 Task: In the sheet Budget Analysis ToolFont size of heading  18 Font style of dataoswald 'Font size of data '9 Alignment of headline & dataAlign center.   Fill color in heading, Red Font color of dataIn the sheet   Alpha Sales templetes   book
Action: Mouse moved to (40, 172)
Screenshot: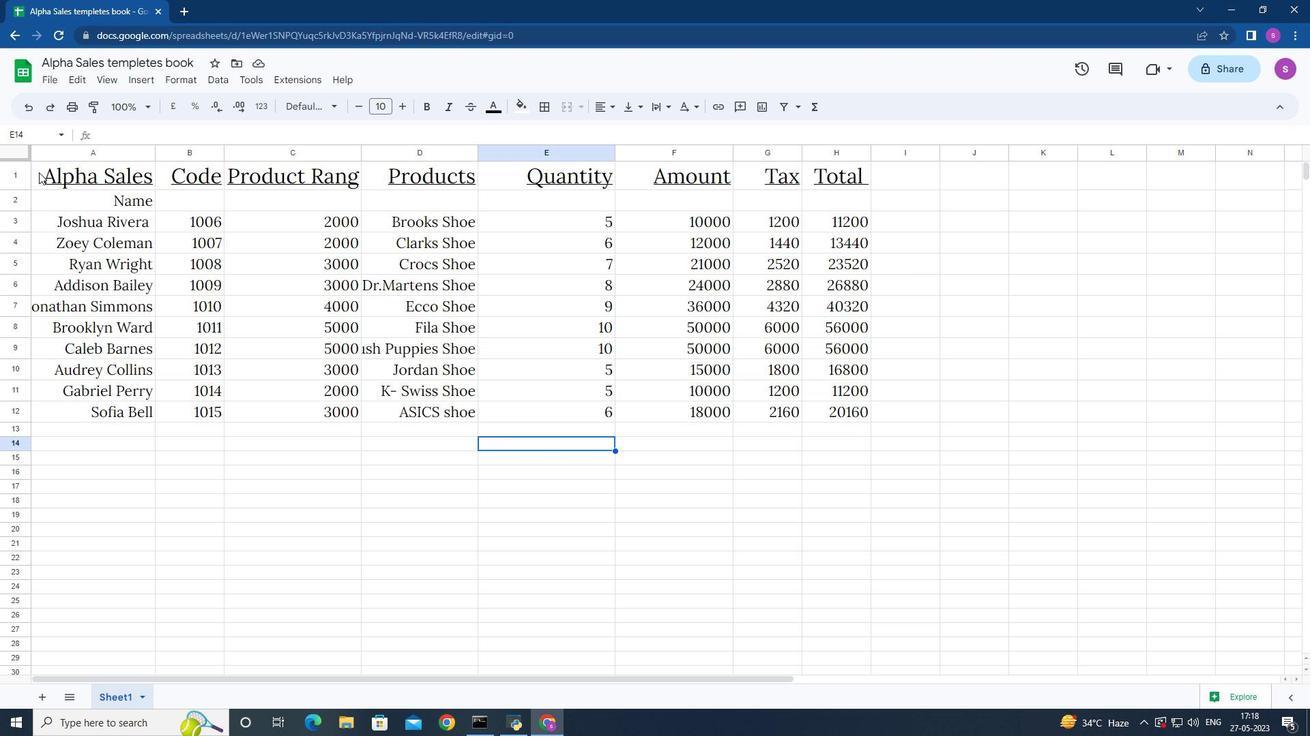 
Action: Mouse pressed left at (40, 172)
Screenshot: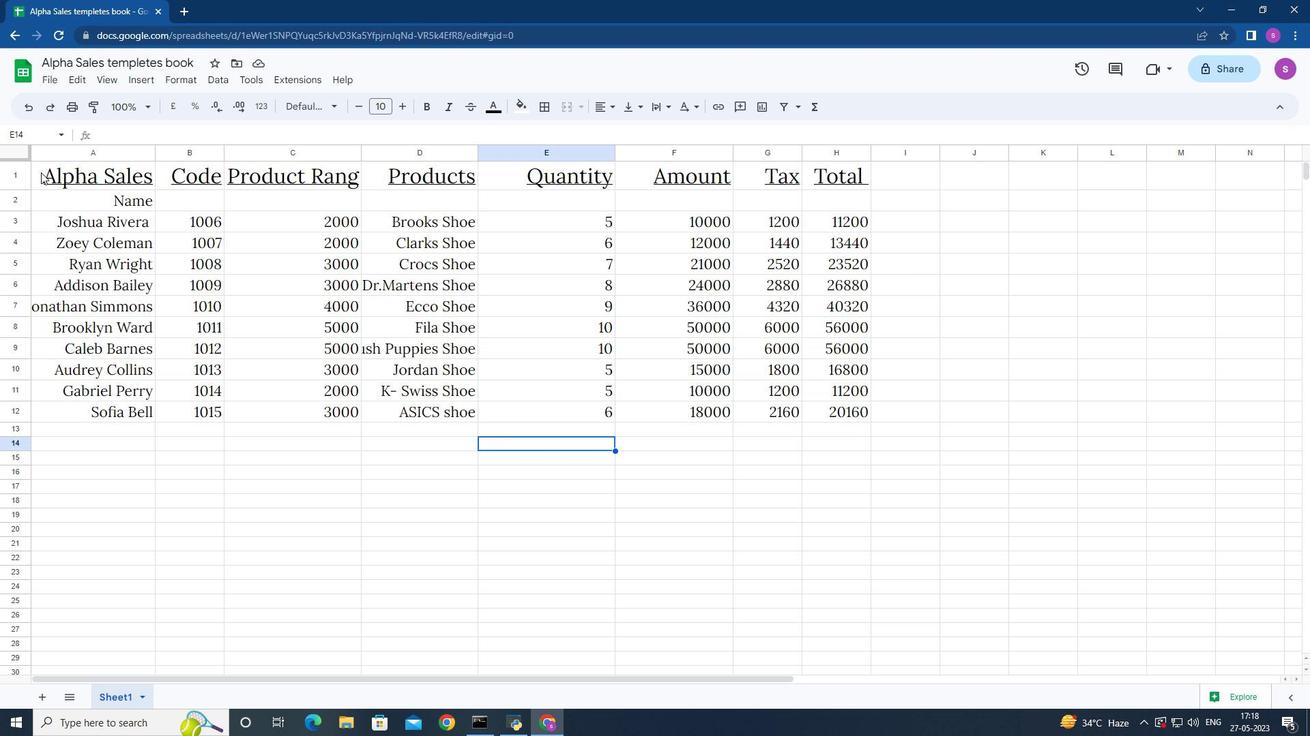 
Action: Mouse moved to (361, 108)
Screenshot: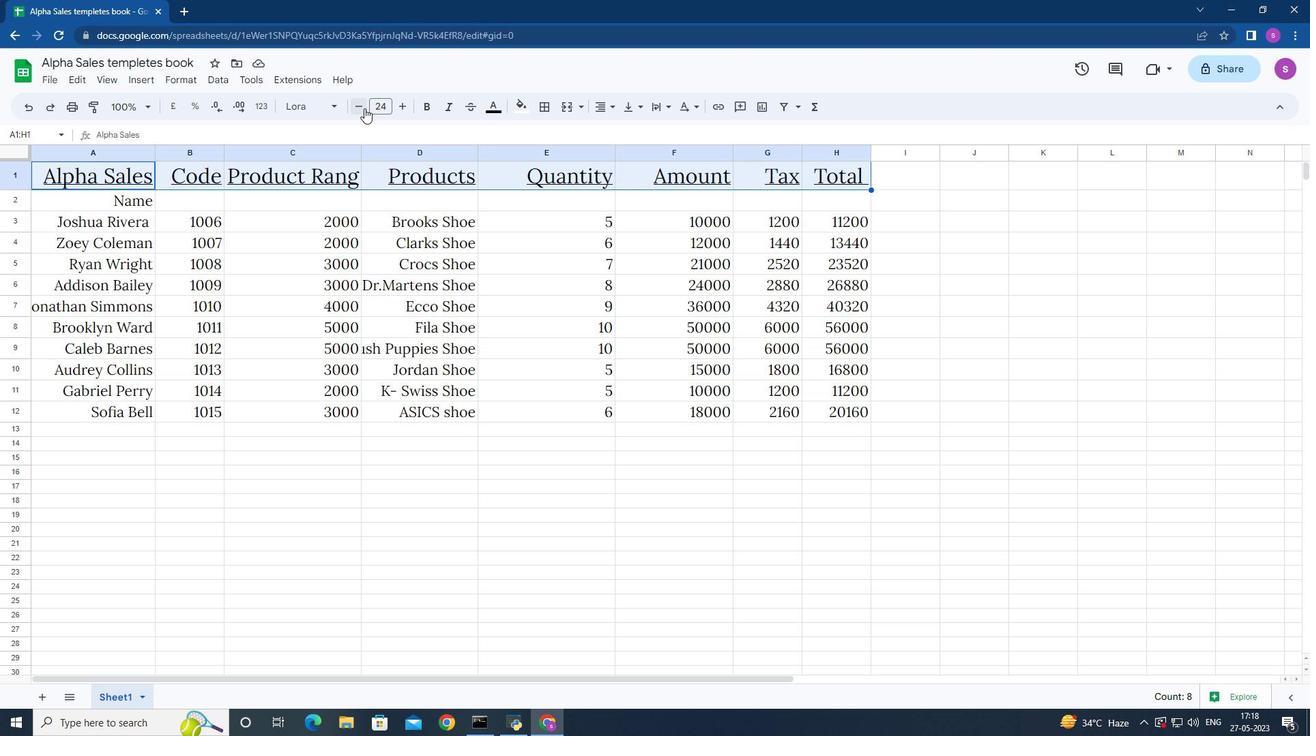 
Action: Mouse pressed left at (361, 108)
Screenshot: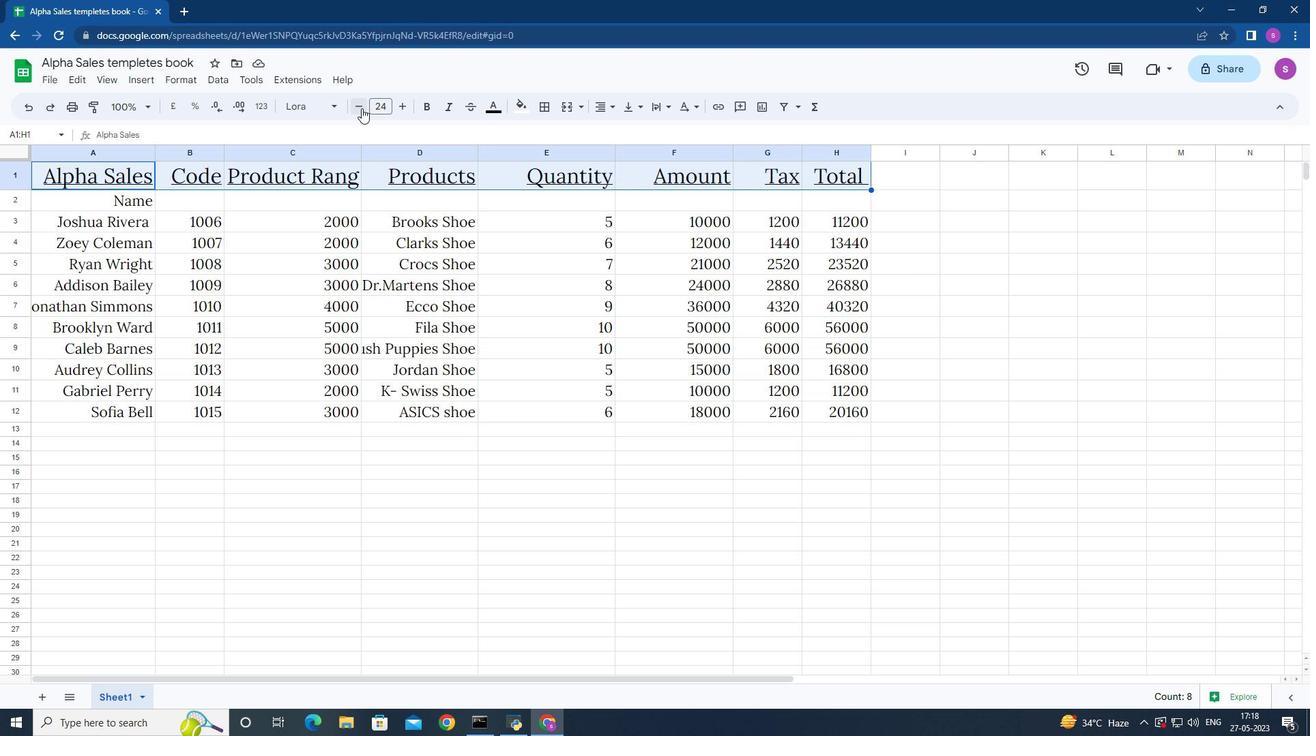 
Action: Mouse pressed left at (361, 108)
Screenshot: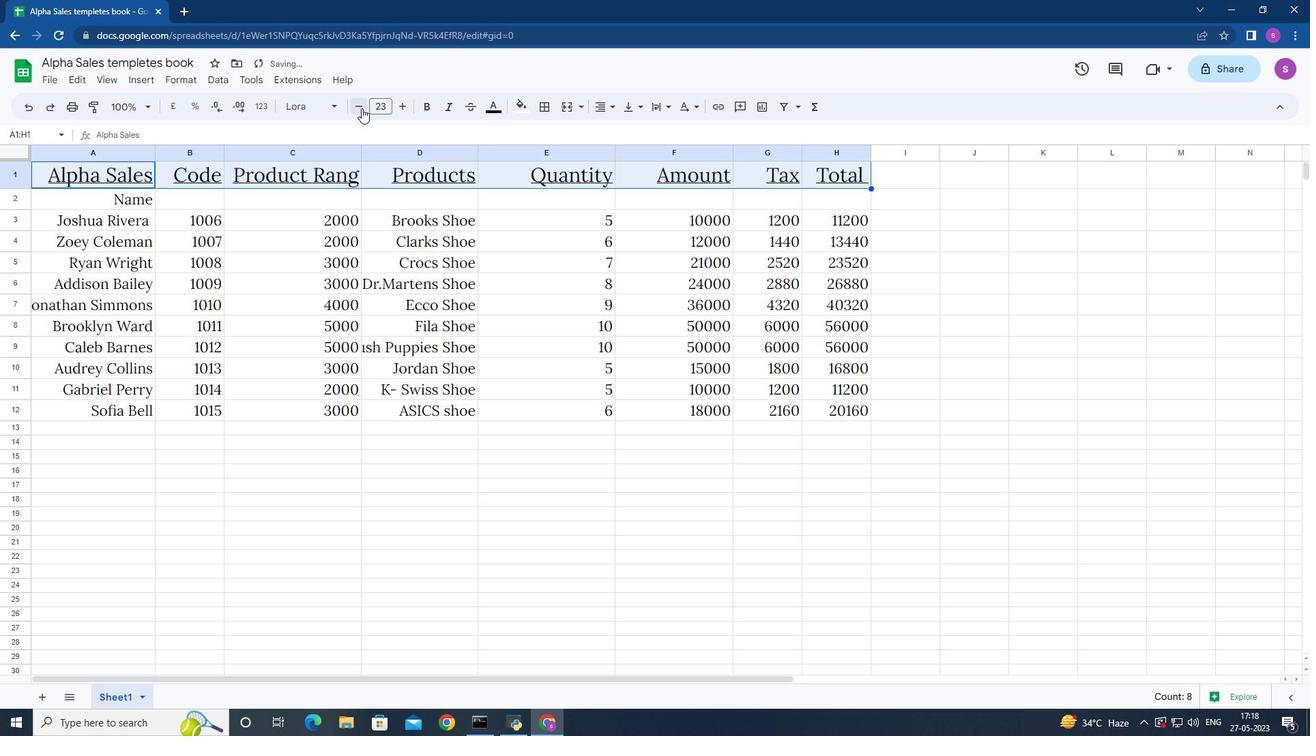 
Action: Mouse pressed left at (361, 108)
Screenshot: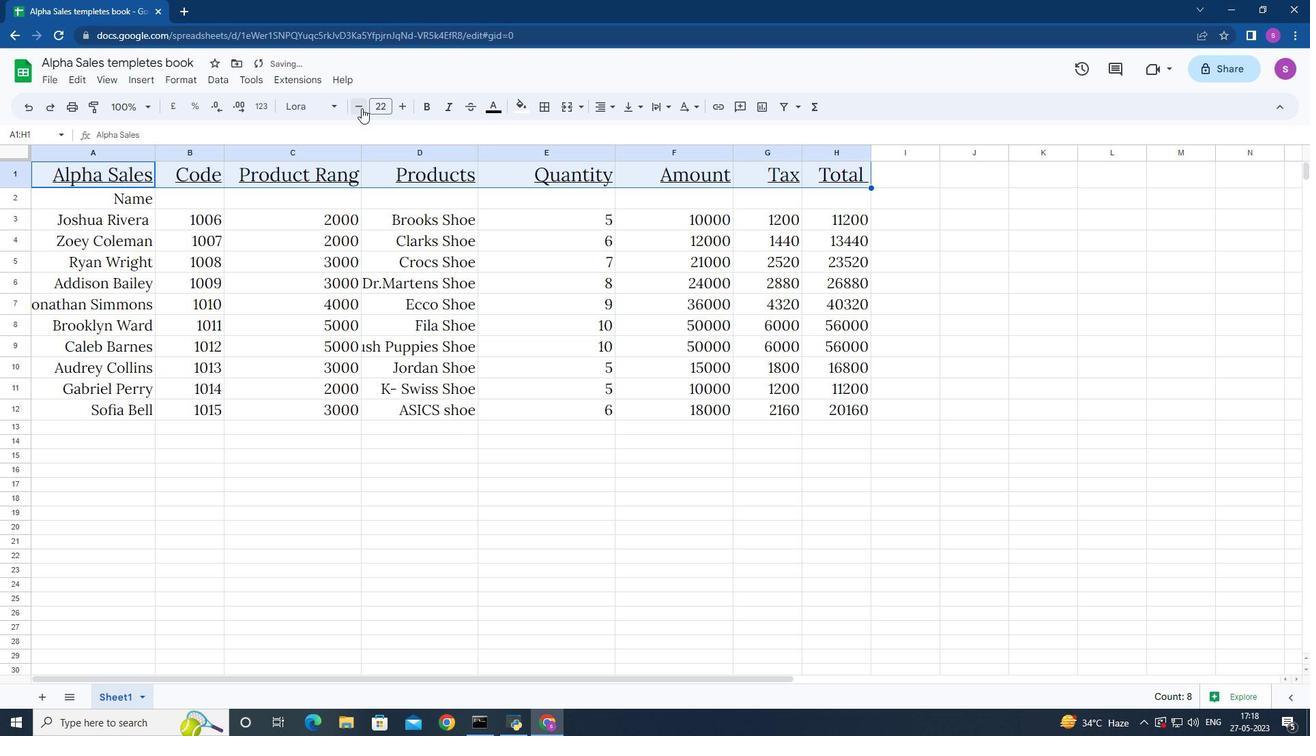 
Action: Mouse pressed left at (361, 108)
Screenshot: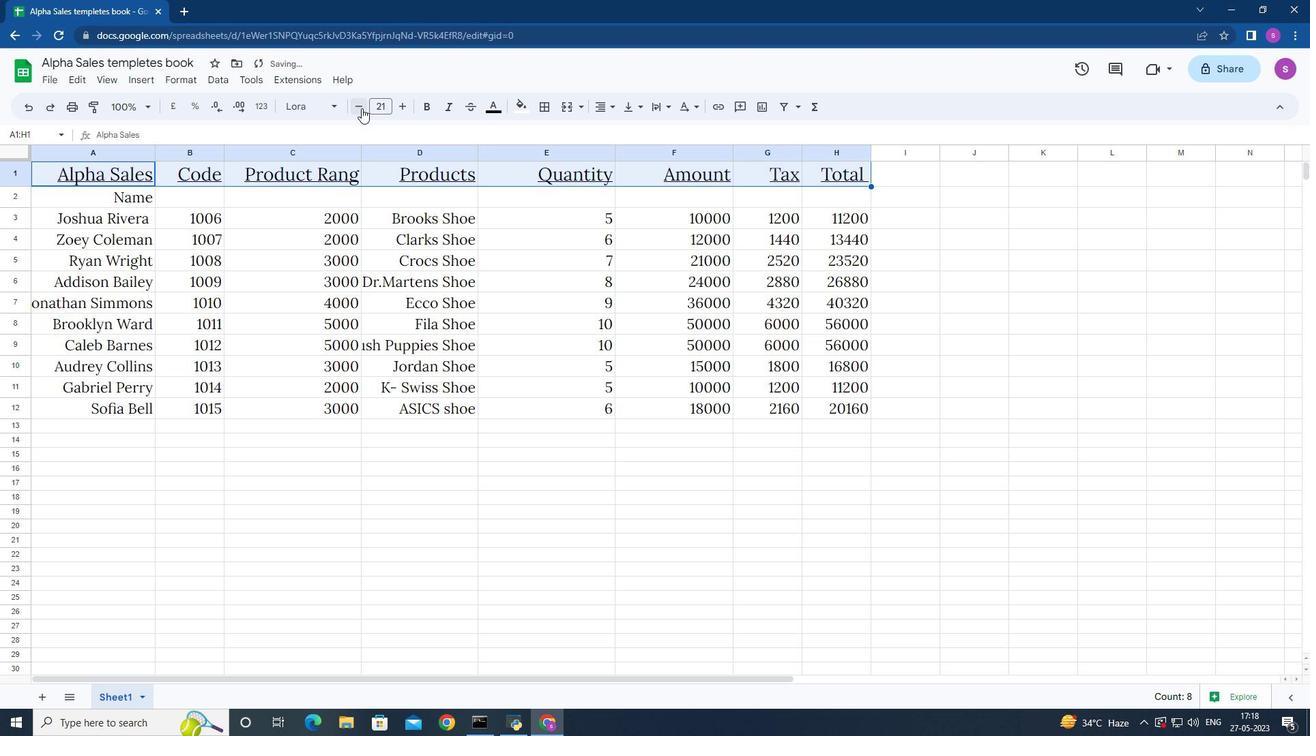 
Action: Mouse pressed left at (361, 108)
Screenshot: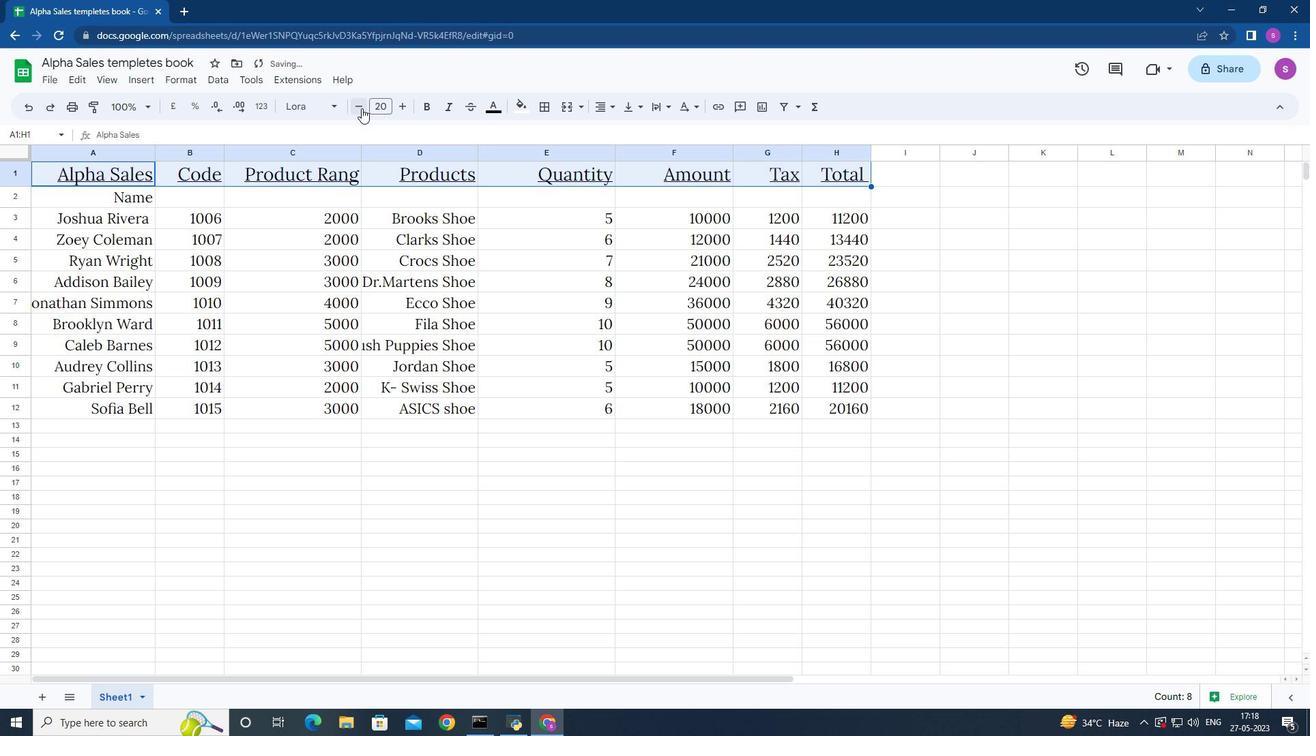 
Action: Mouse pressed left at (361, 108)
Screenshot: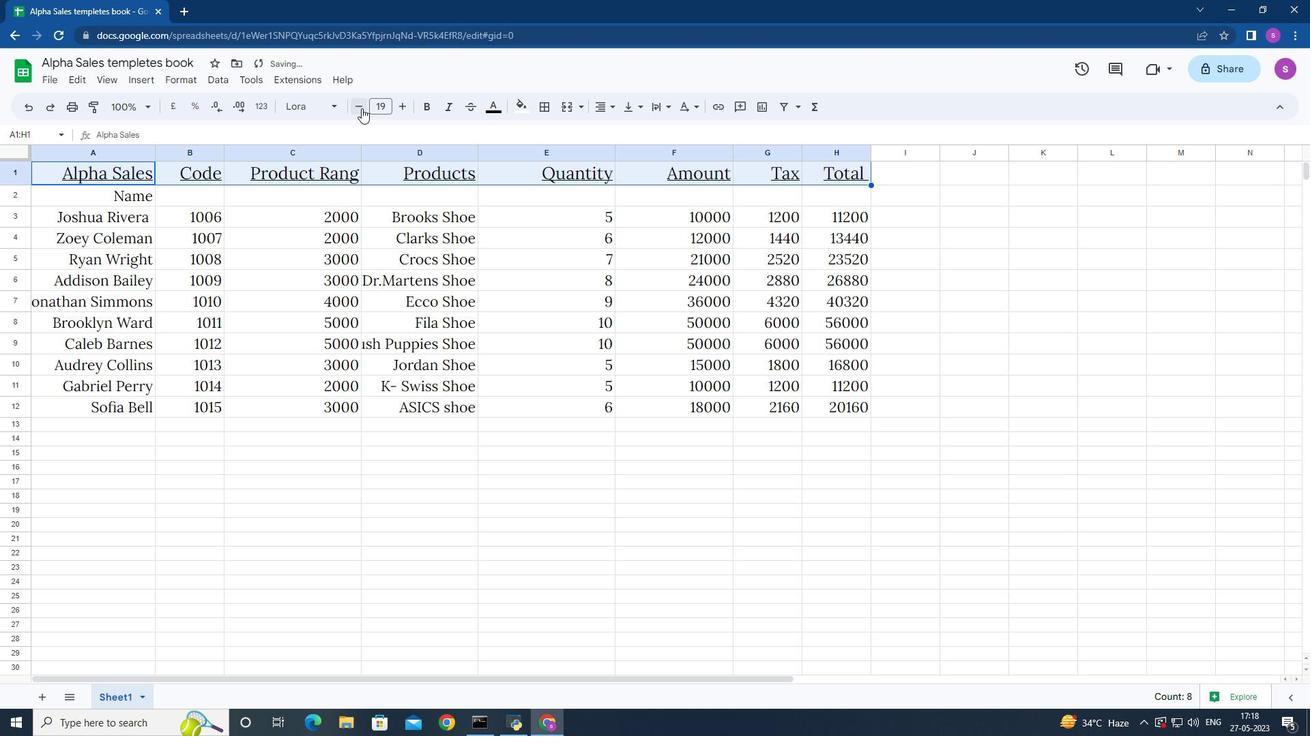 
Action: Mouse moved to (43, 197)
Screenshot: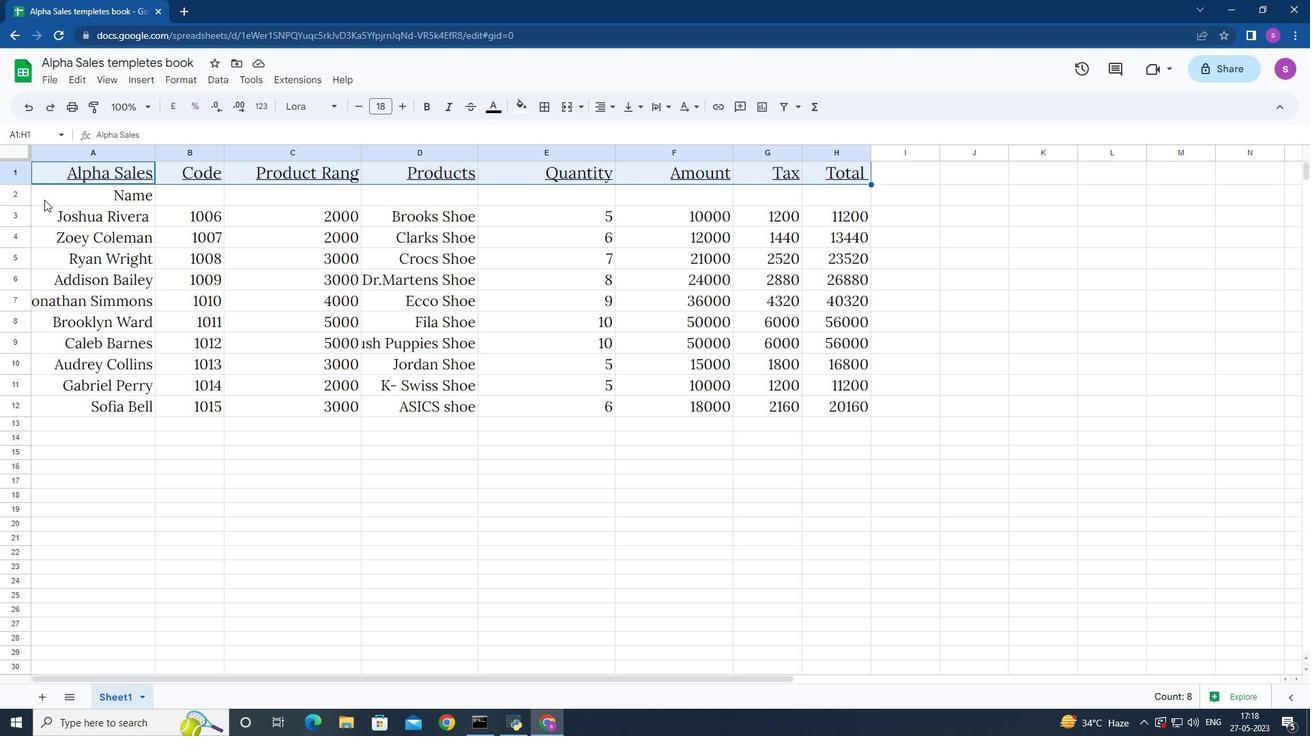 
Action: Mouse pressed left at (43, 197)
Screenshot: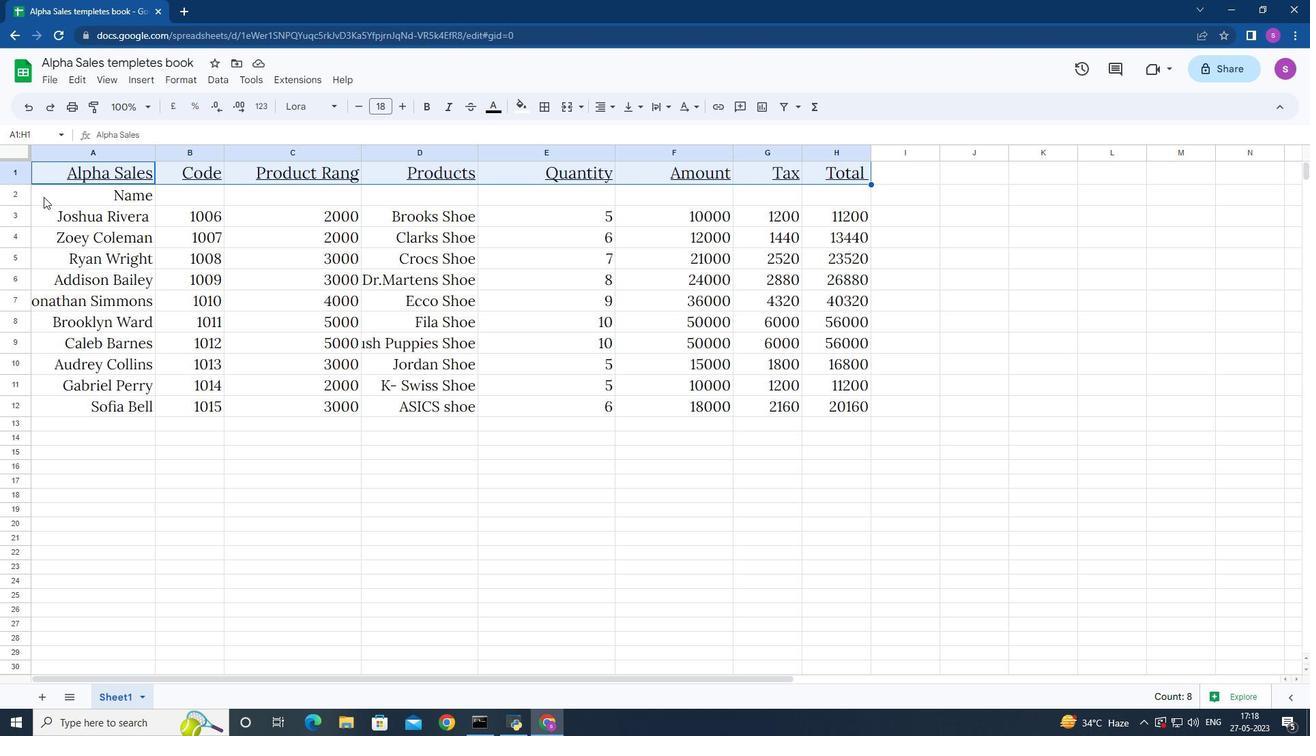 
Action: Mouse moved to (336, 107)
Screenshot: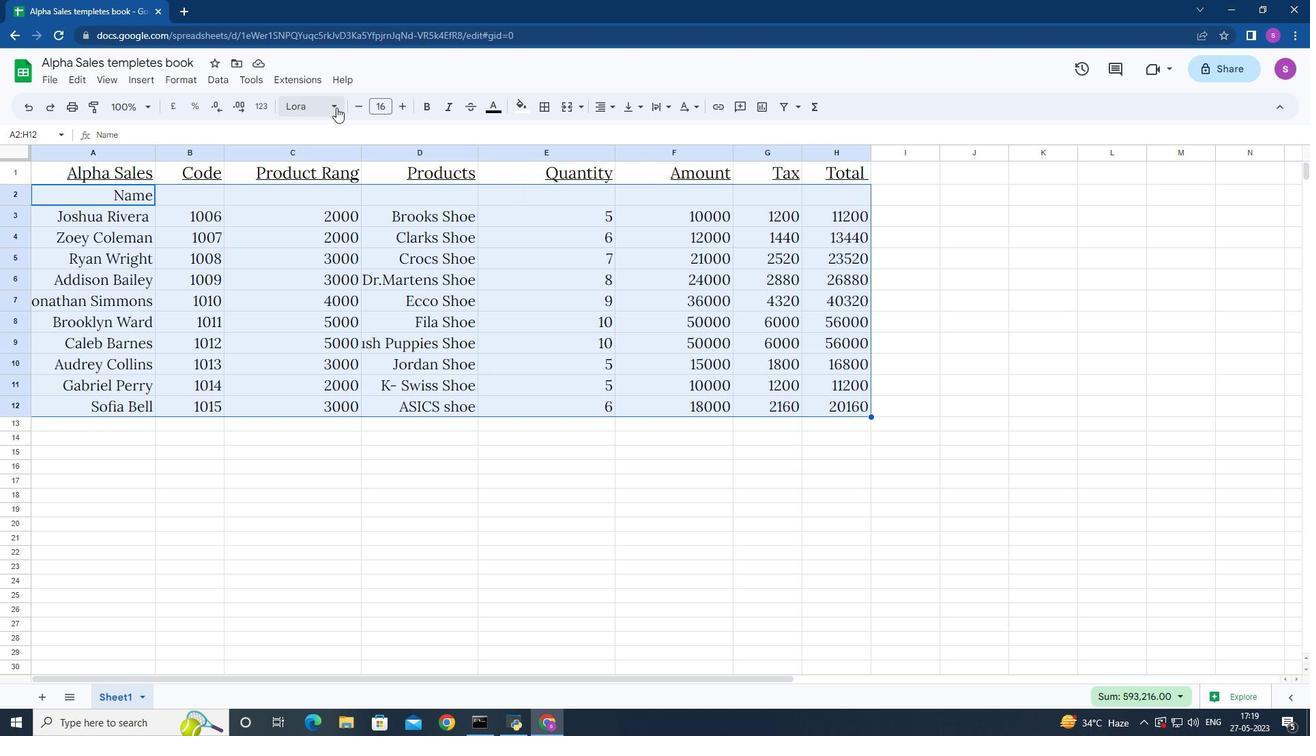 
Action: Mouse pressed left at (336, 107)
Screenshot: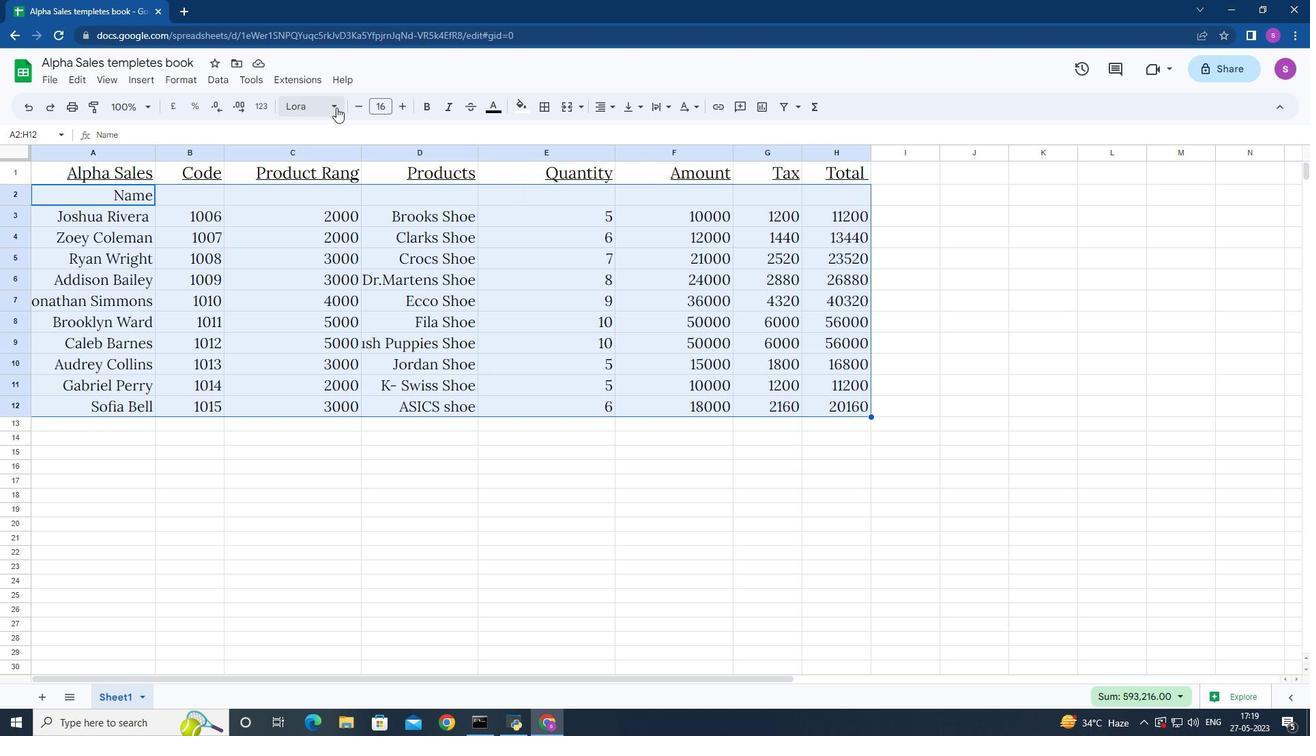 
Action: Mouse moved to (324, 262)
Screenshot: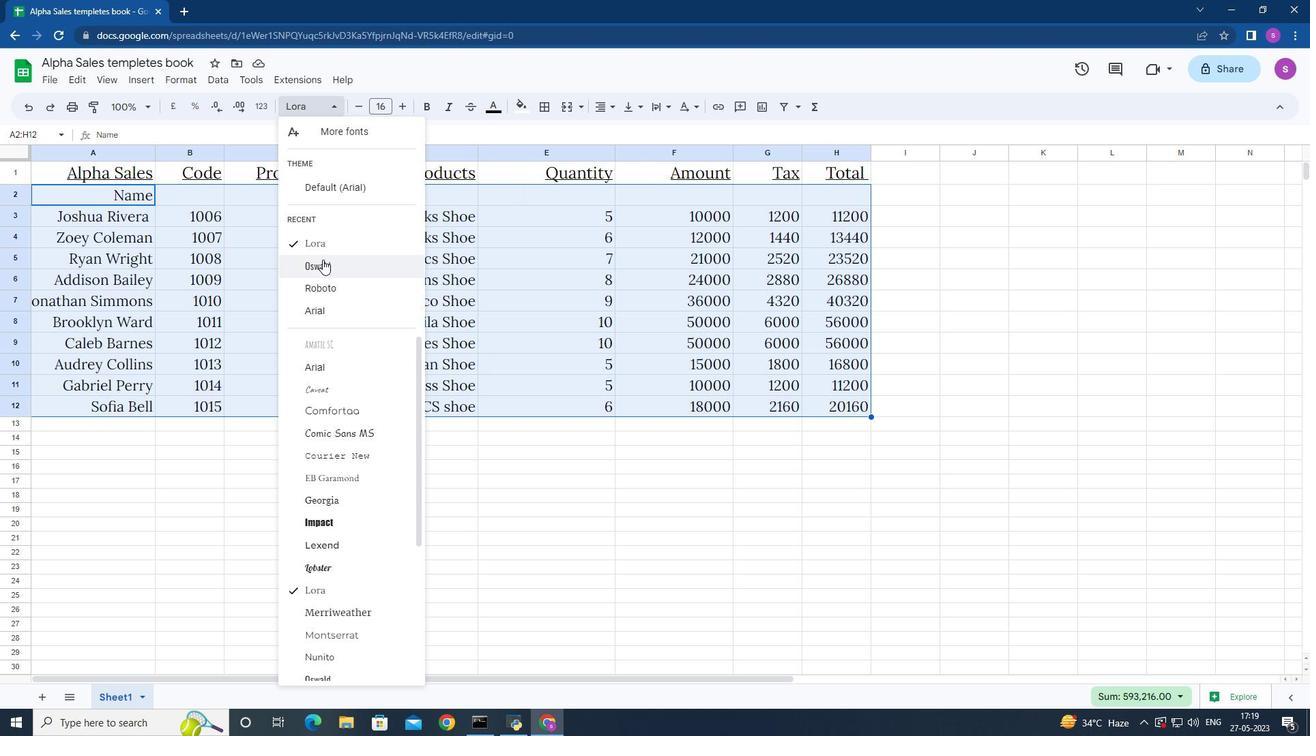 
Action: Mouse pressed left at (324, 262)
Screenshot: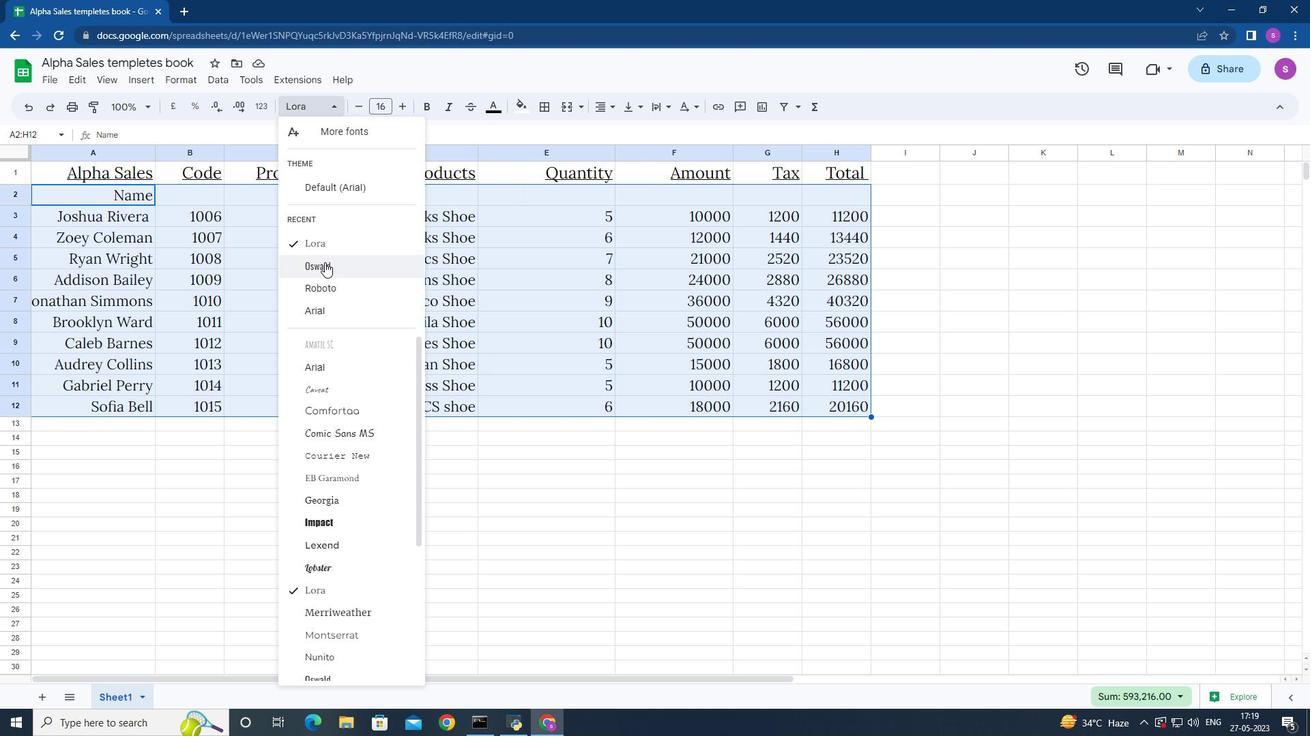 
Action: Mouse moved to (46, 173)
Screenshot: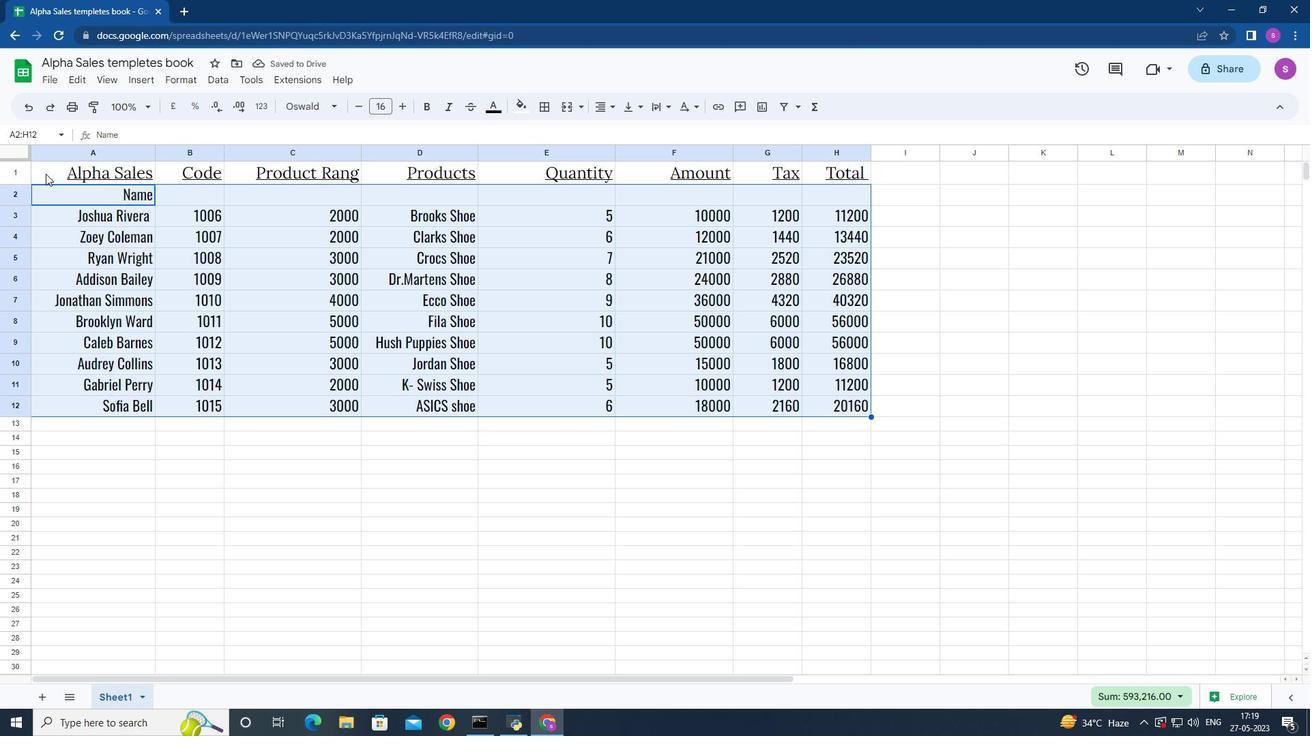 
Action: Mouse pressed left at (46, 173)
Screenshot: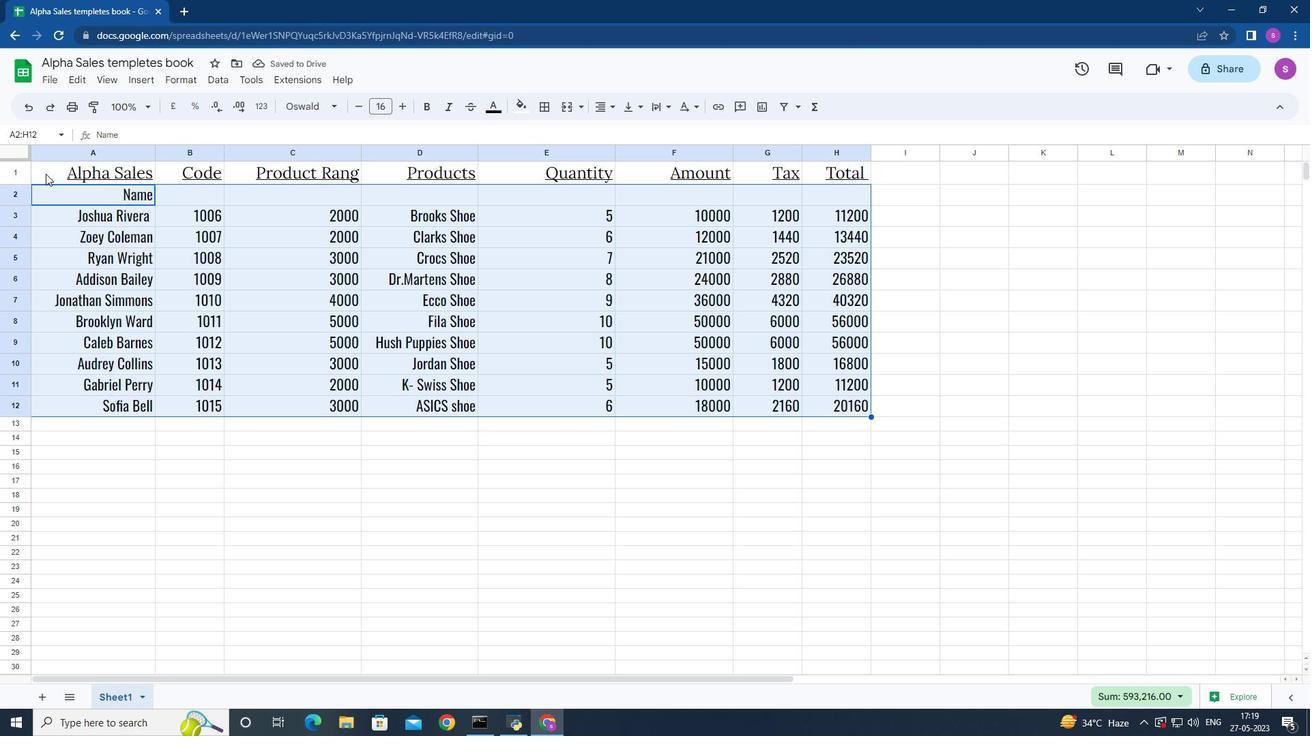 
Action: Mouse moved to (331, 106)
Screenshot: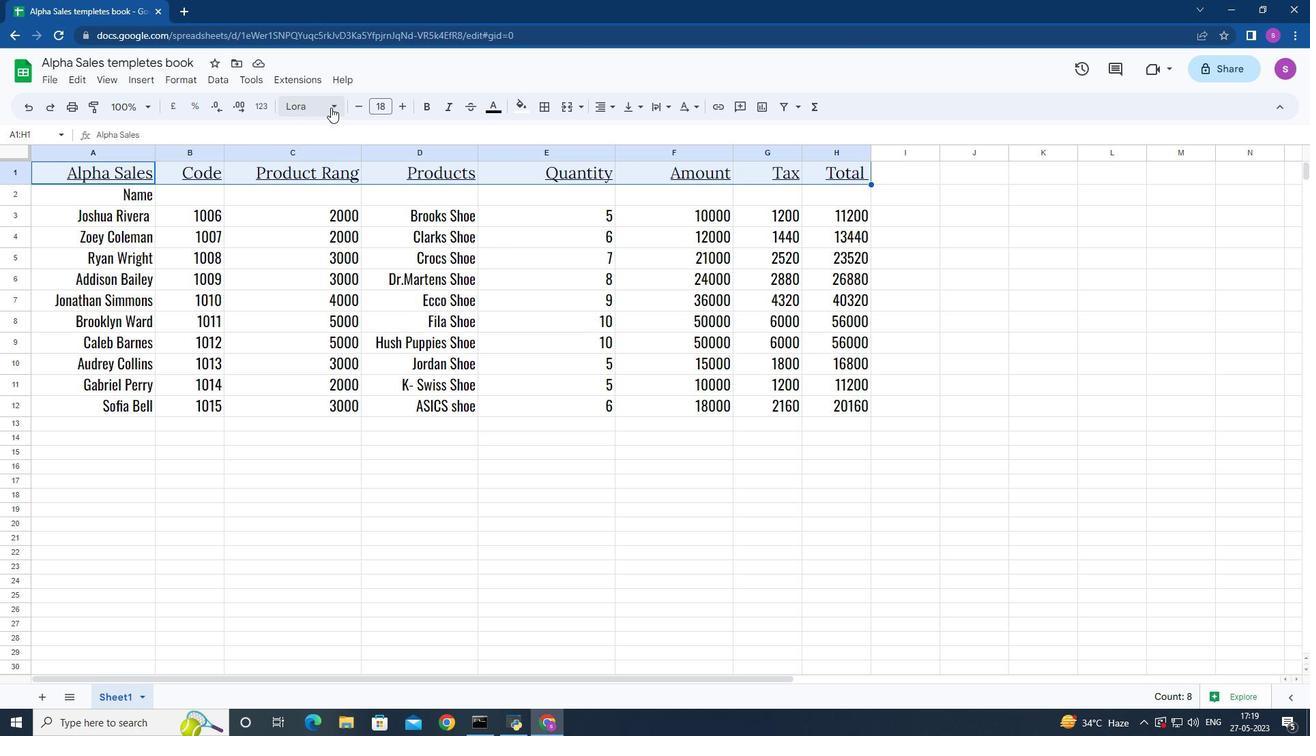 
Action: Mouse pressed left at (331, 106)
Screenshot: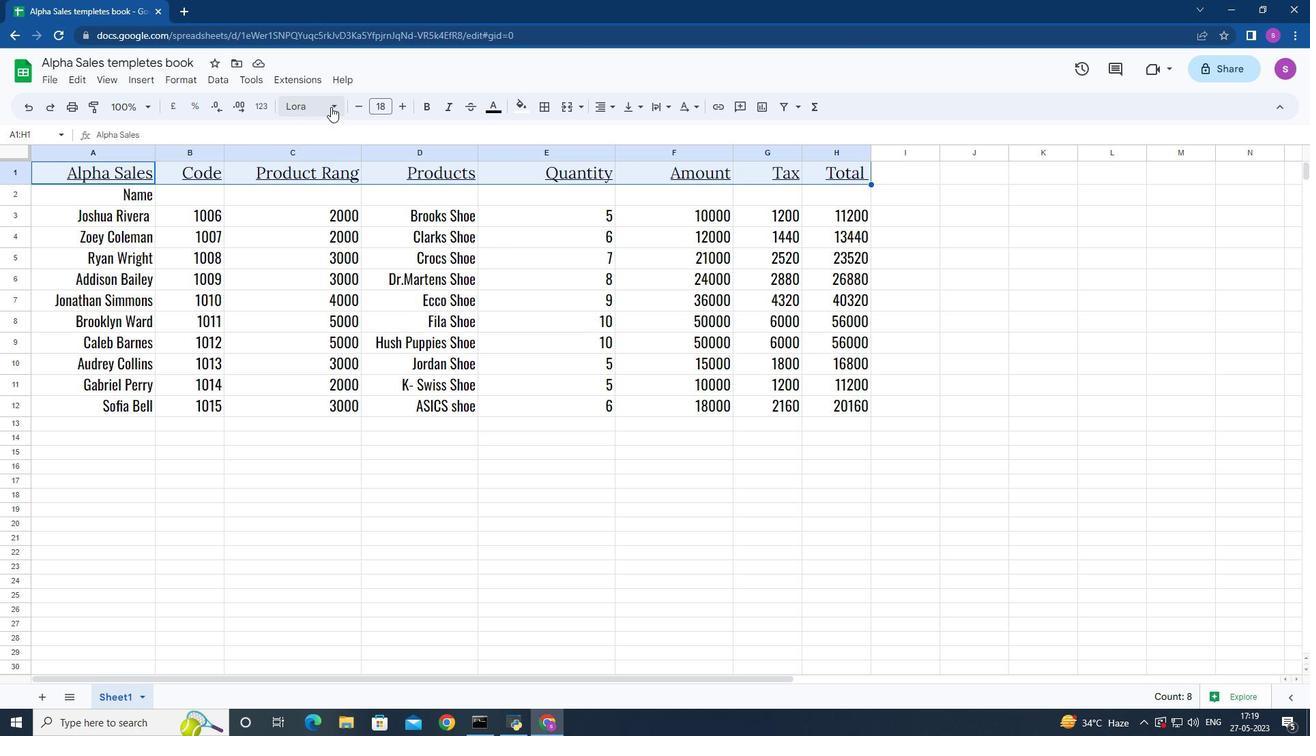 
Action: Mouse moved to (339, 509)
Screenshot: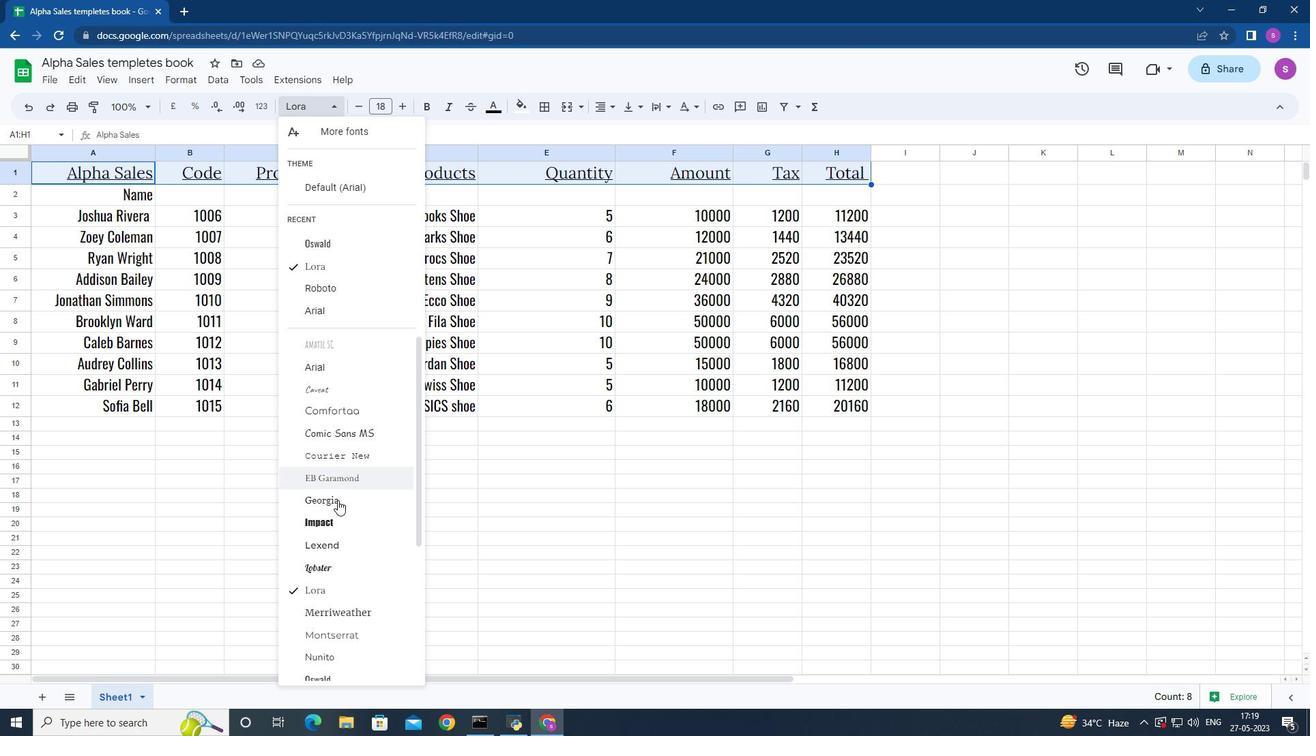 
Action: Mouse scrolled (339, 508) with delta (0, 0)
Screenshot: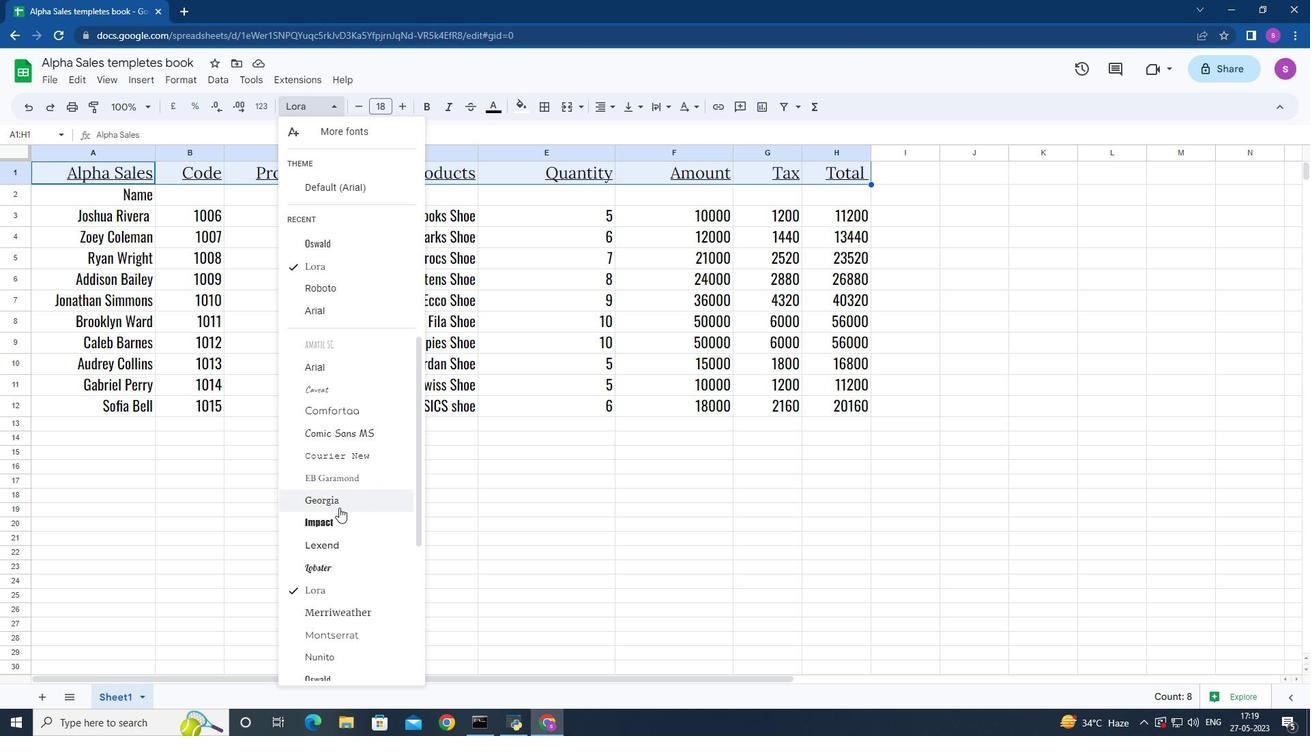 
Action: Mouse moved to (341, 617)
Screenshot: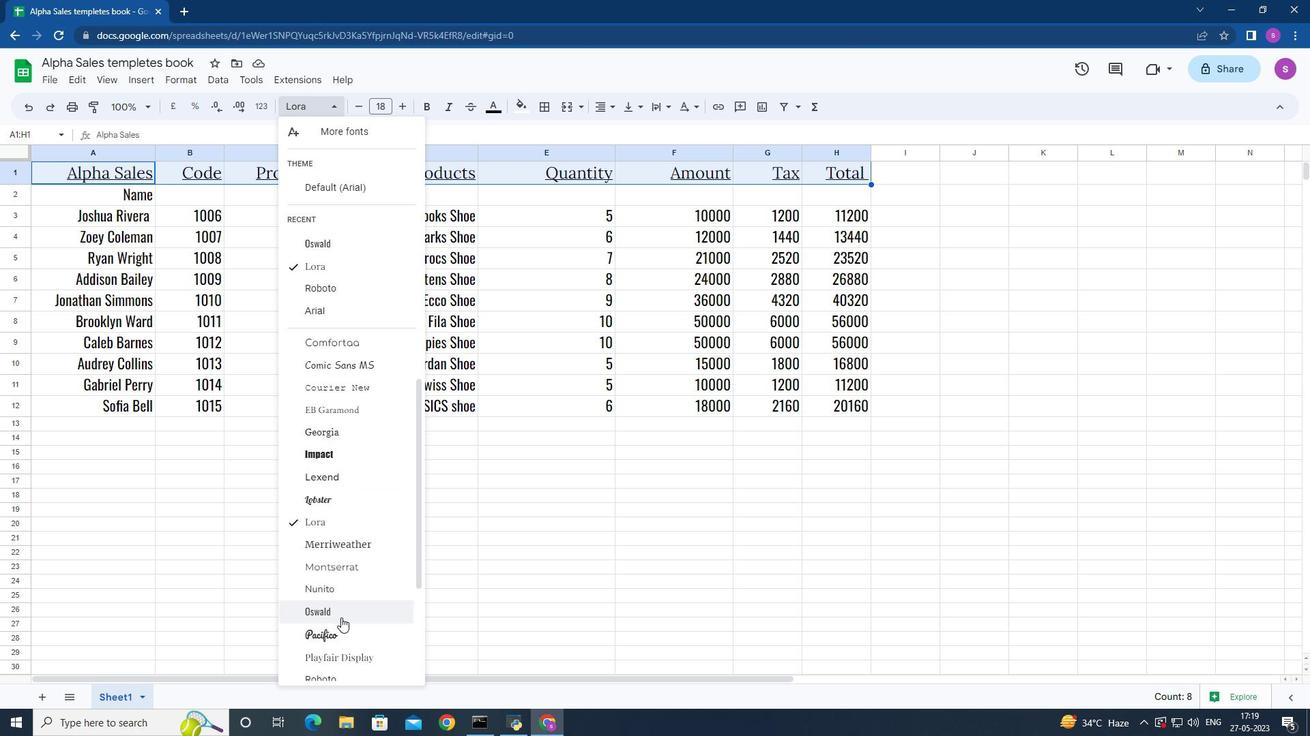 
Action: Mouse pressed left at (341, 617)
Screenshot: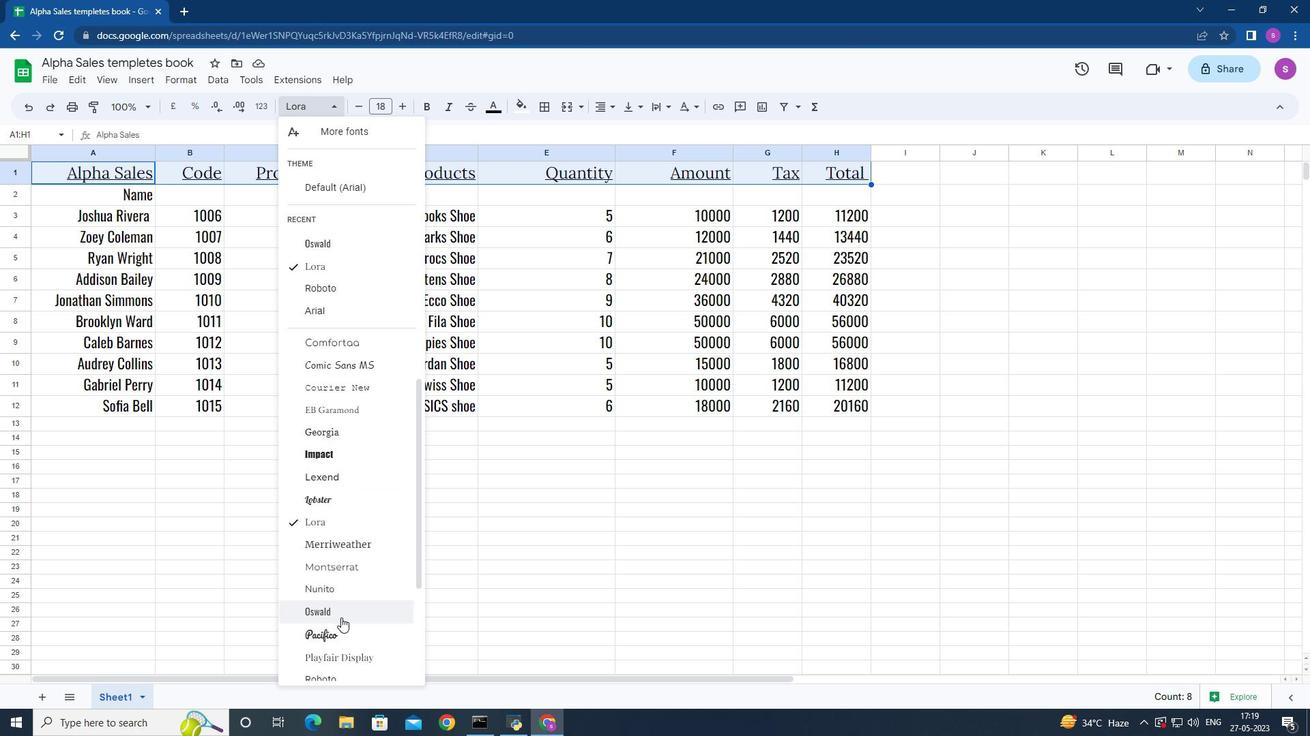 
Action: Mouse moved to (494, 108)
Screenshot: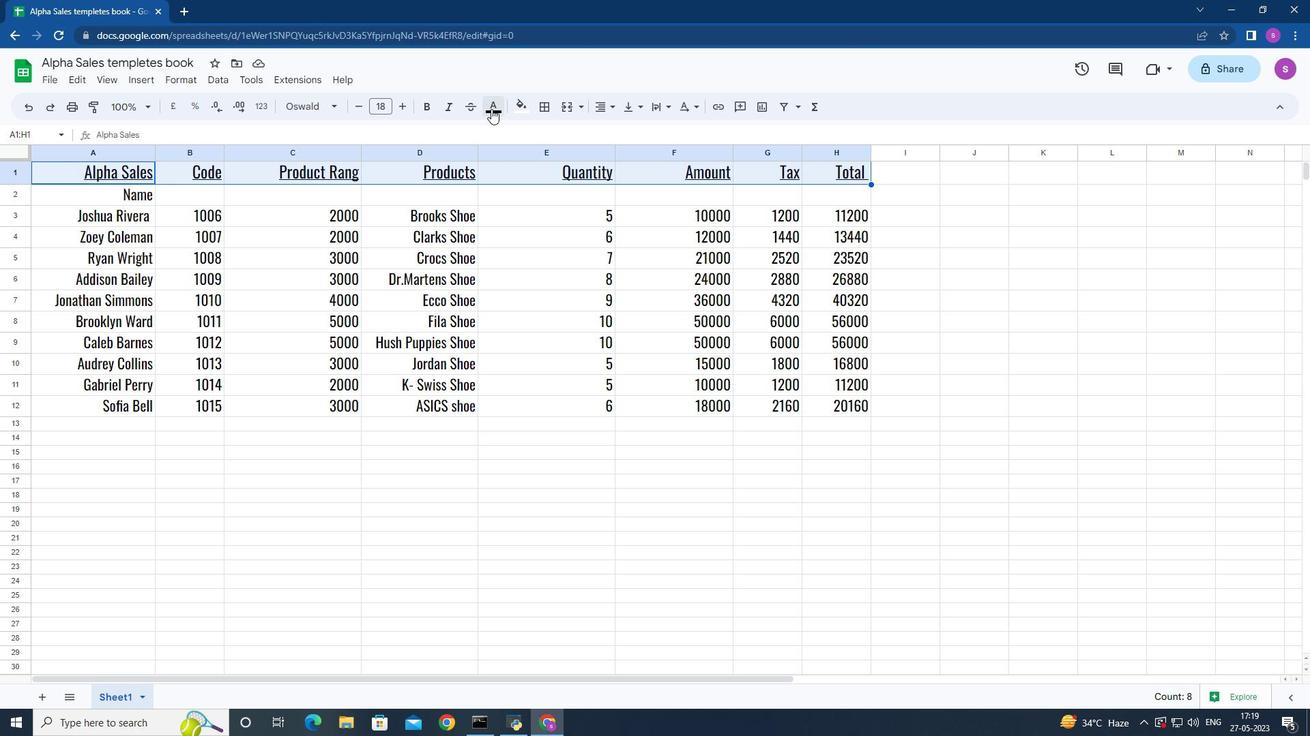 
Action: Mouse pressed left at (494, 108)
Screenshot: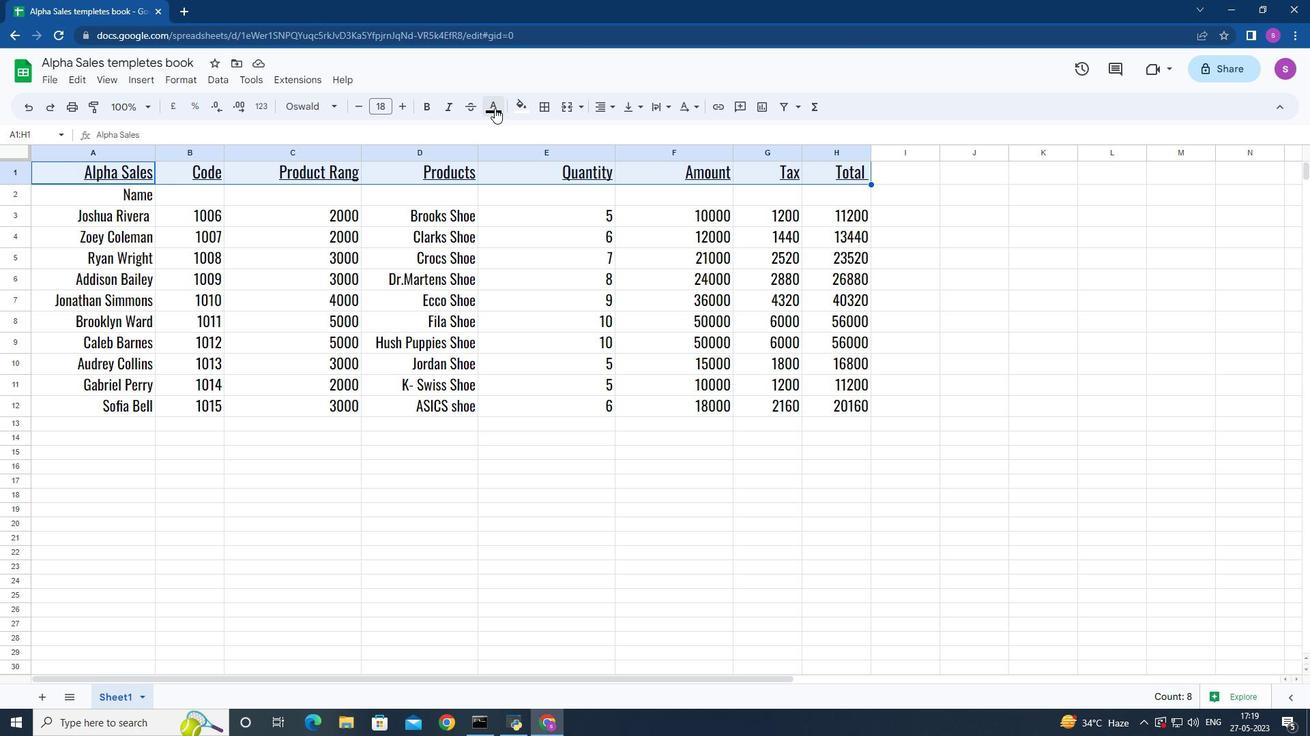 
Action: Mouse moved to (513, 169)
Screenshot: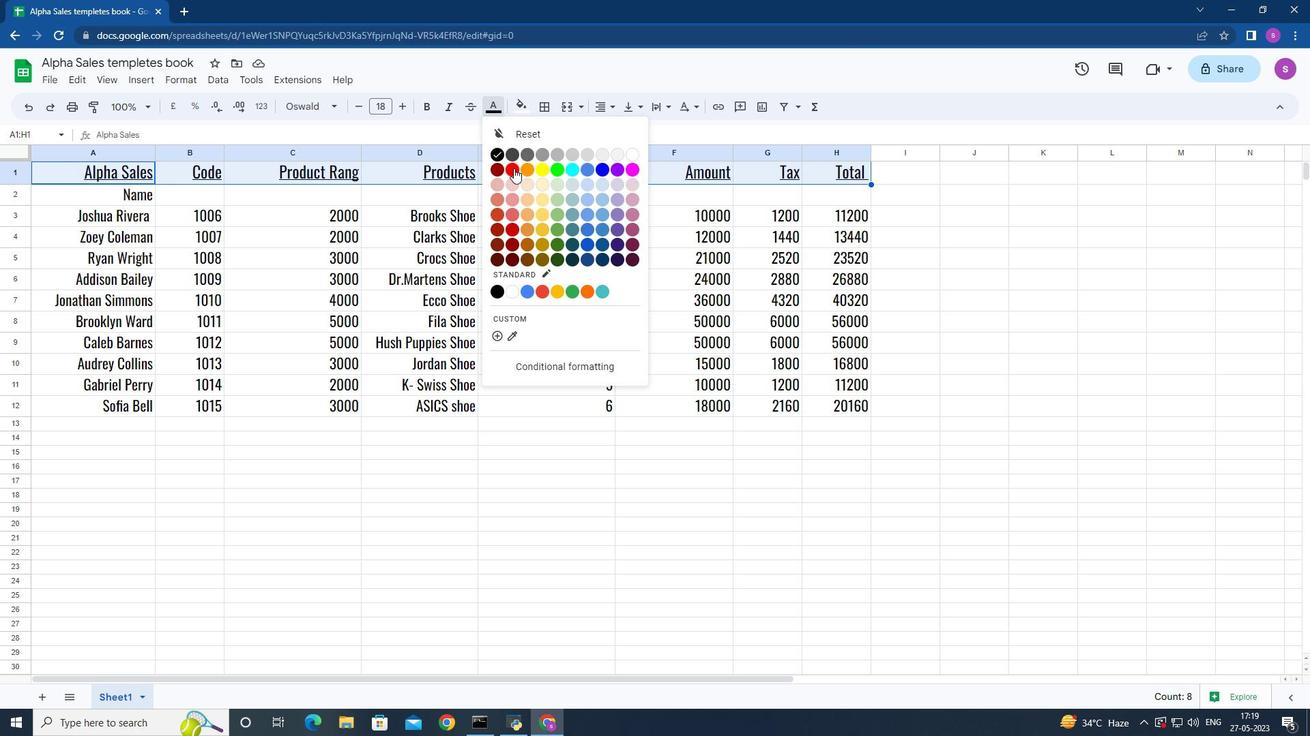 
Action: Mouse pressed left at (513, 169)
Screenshot: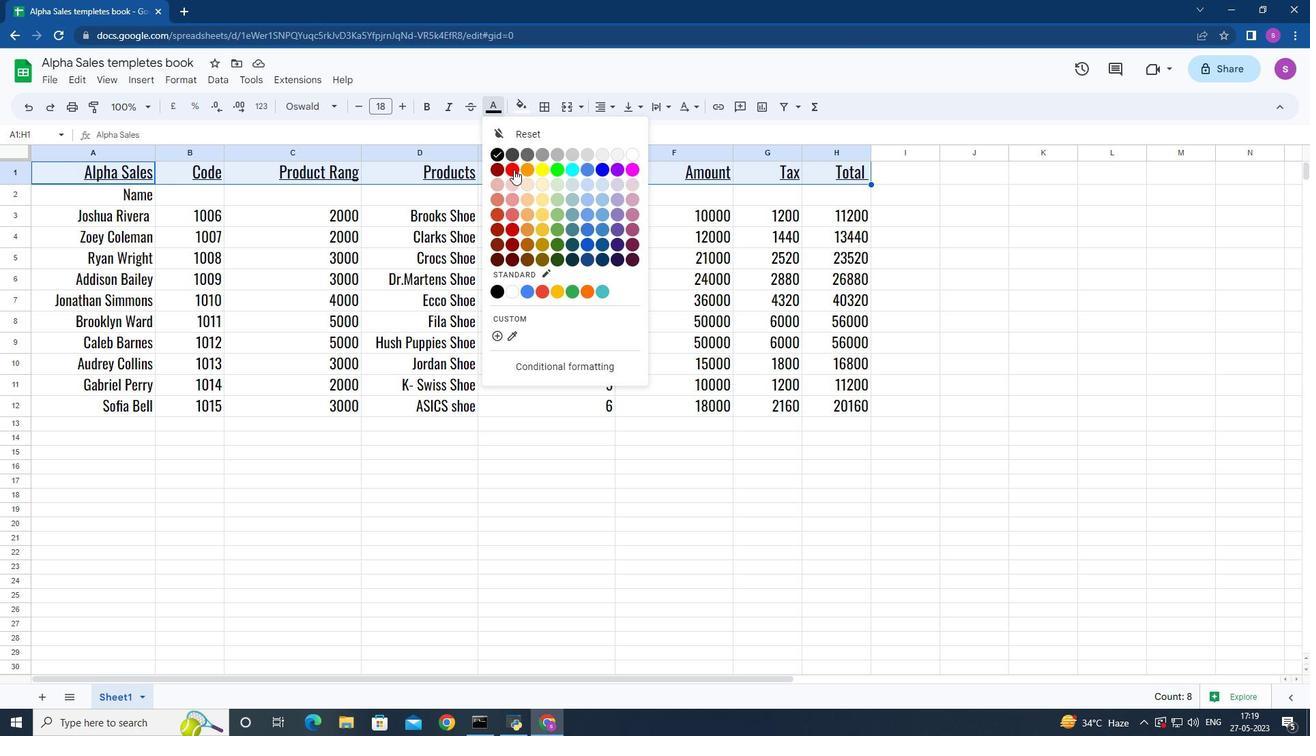 
Action: Mouse moved to (601, 111)
Screenshot: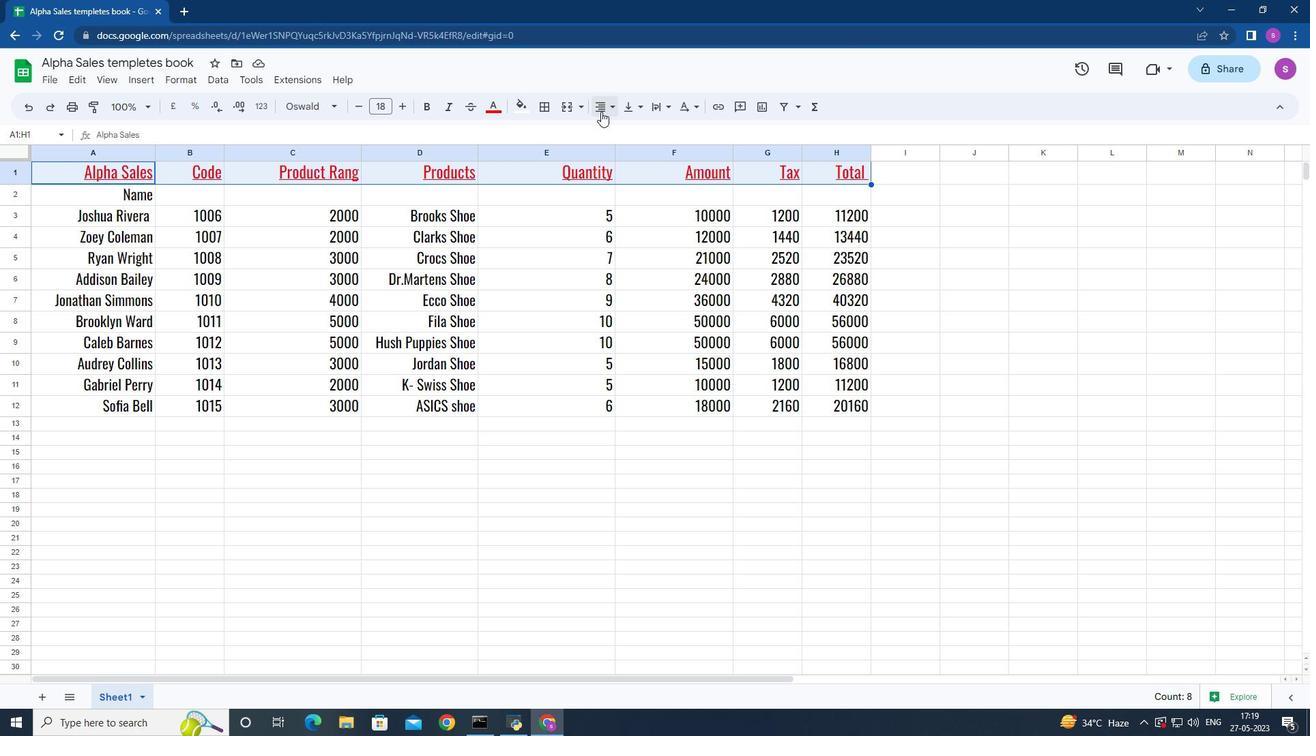 
Action: Mouse pressed left at (601, 111)
Screenshot: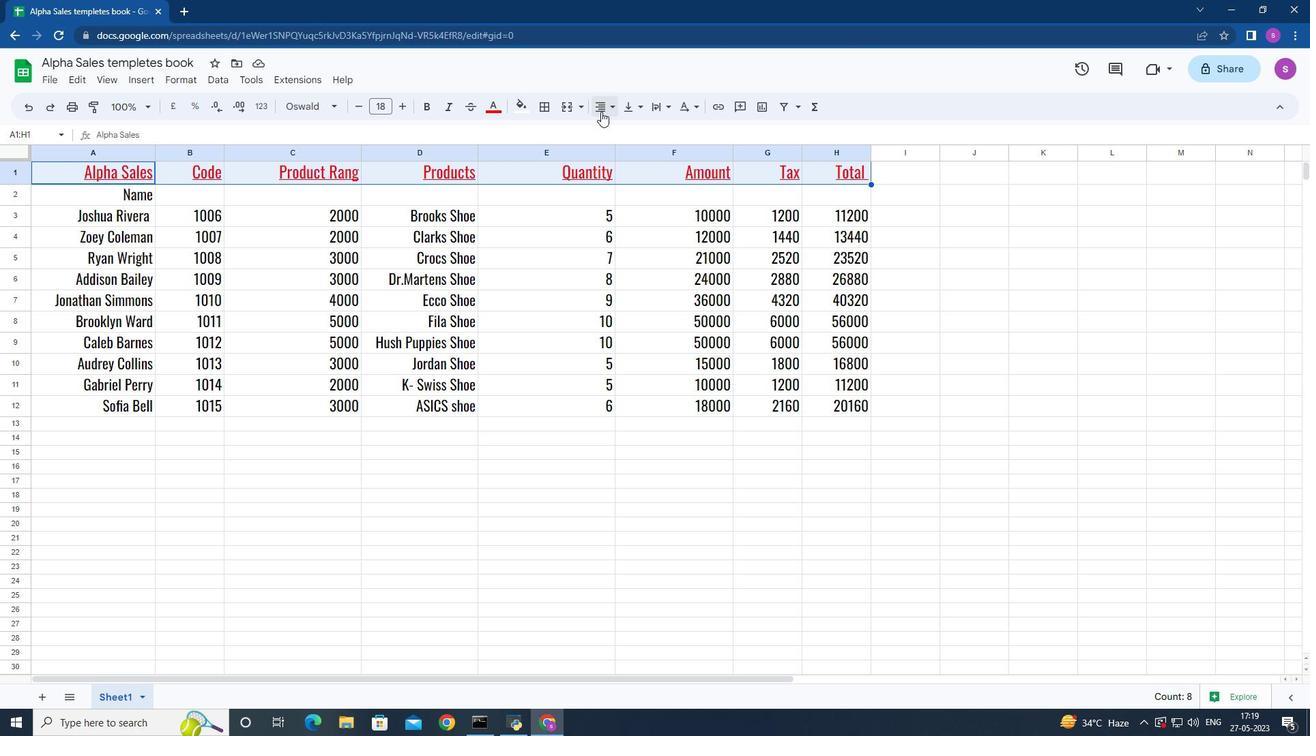 
Action: Mouse moved to (623, 132)
Screenshot: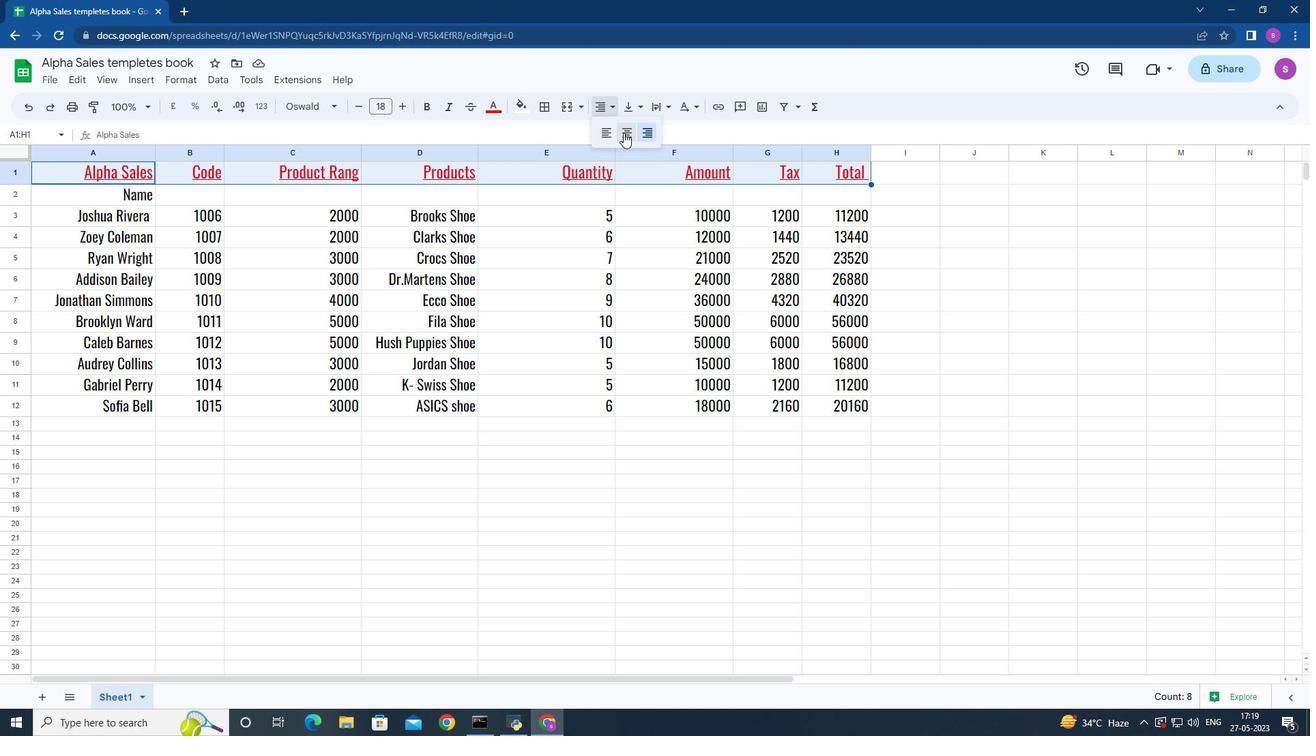 
Action: Mouse pressed left at (623, 132)
Screenshot: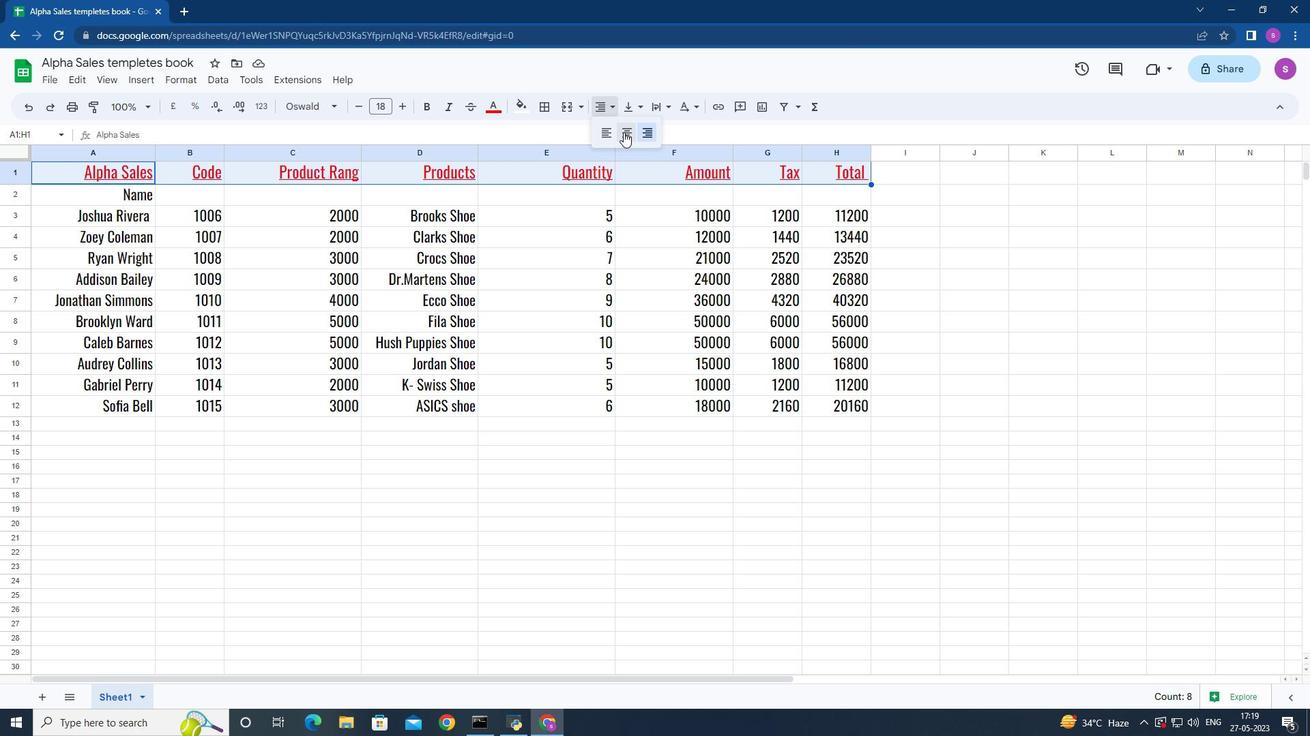 
Action: Mouse moved to (70, 194)
Screenshot: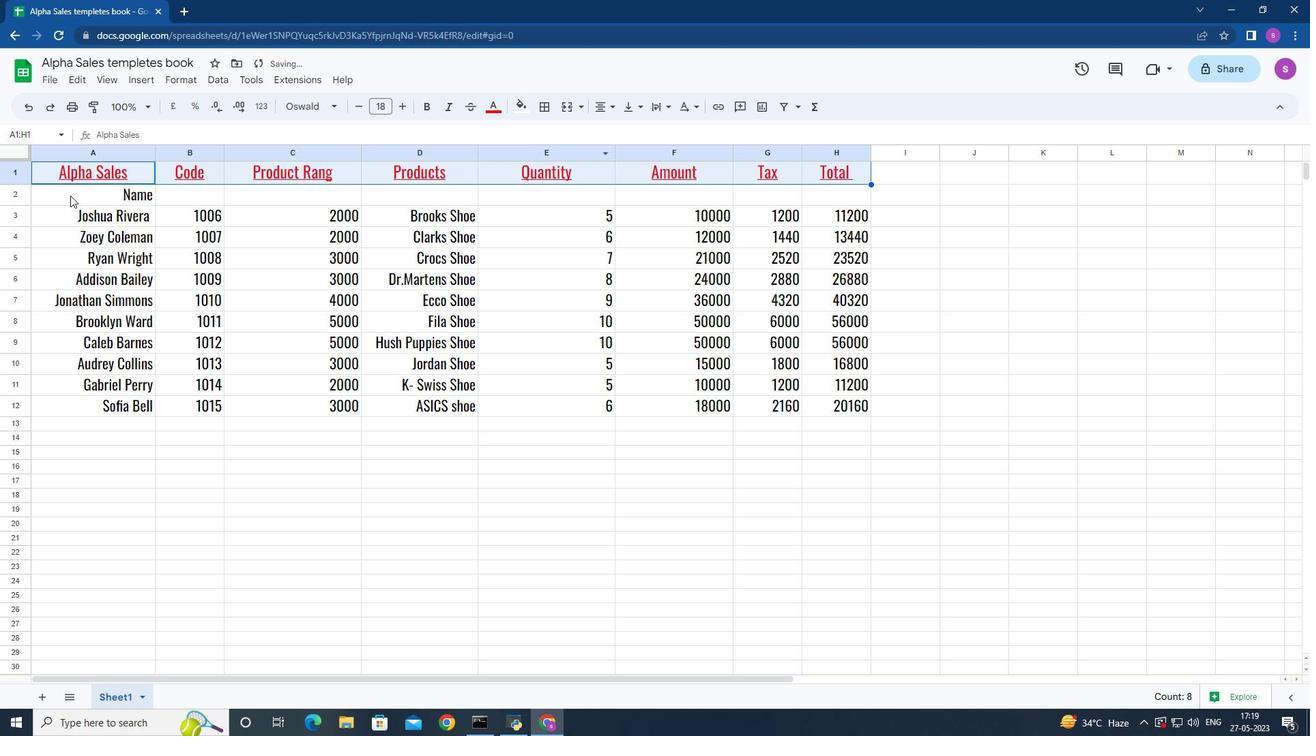
Action: Mouse pressed left at (70, 194)
Screenshot: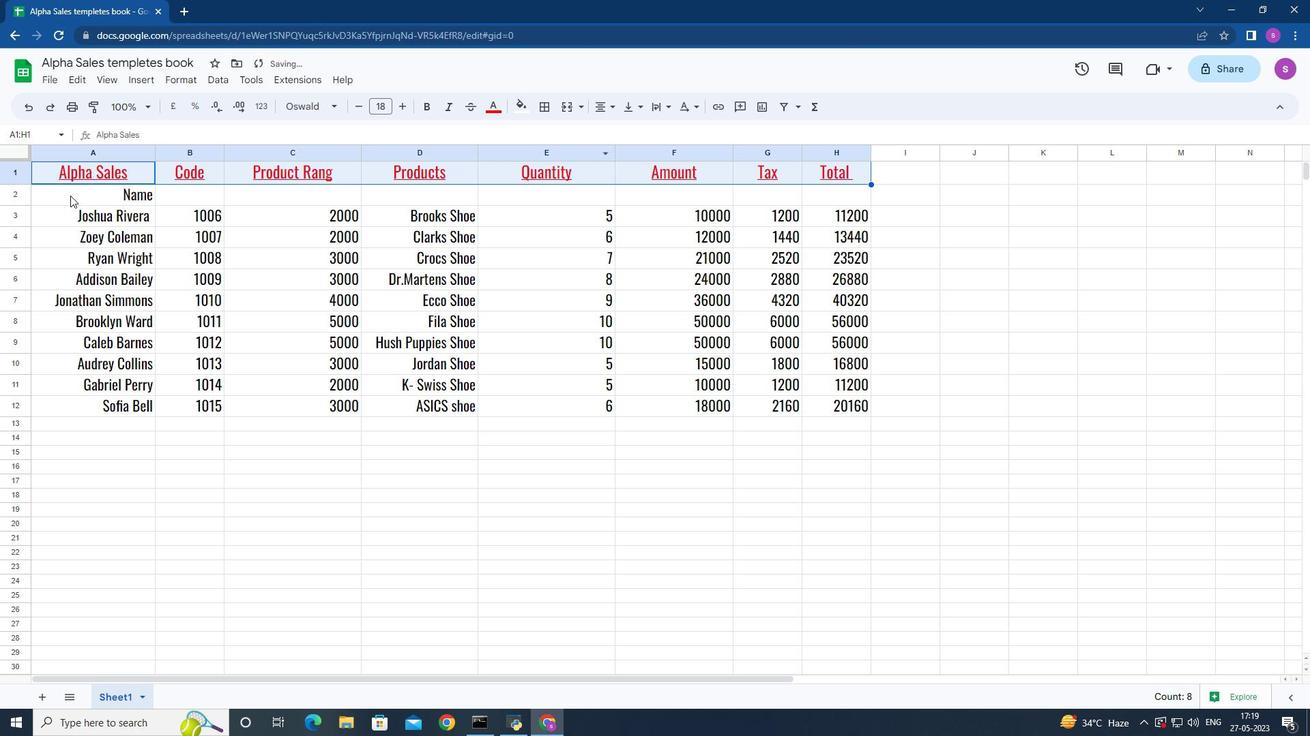 
Action: Mouse moved to (837, 415)
Screenshot: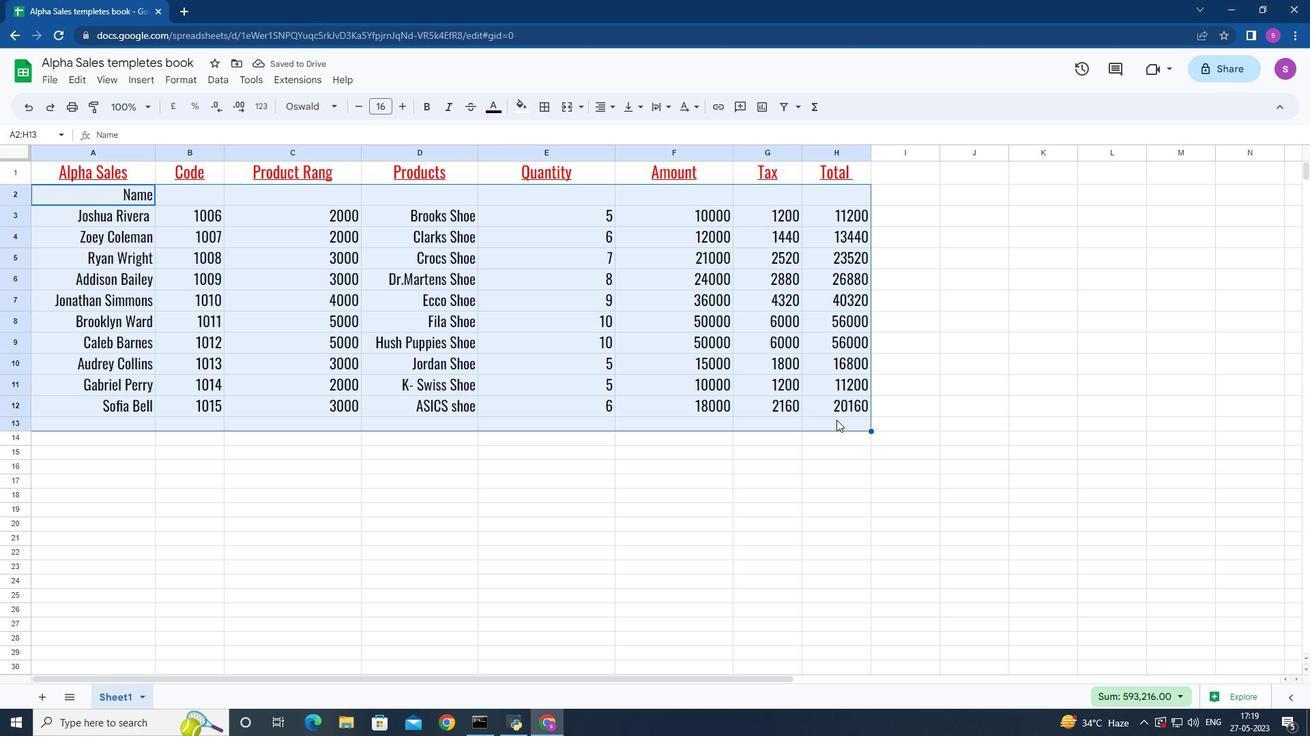 
Action: Mouse pressed left at (837, 415)
Screenshot: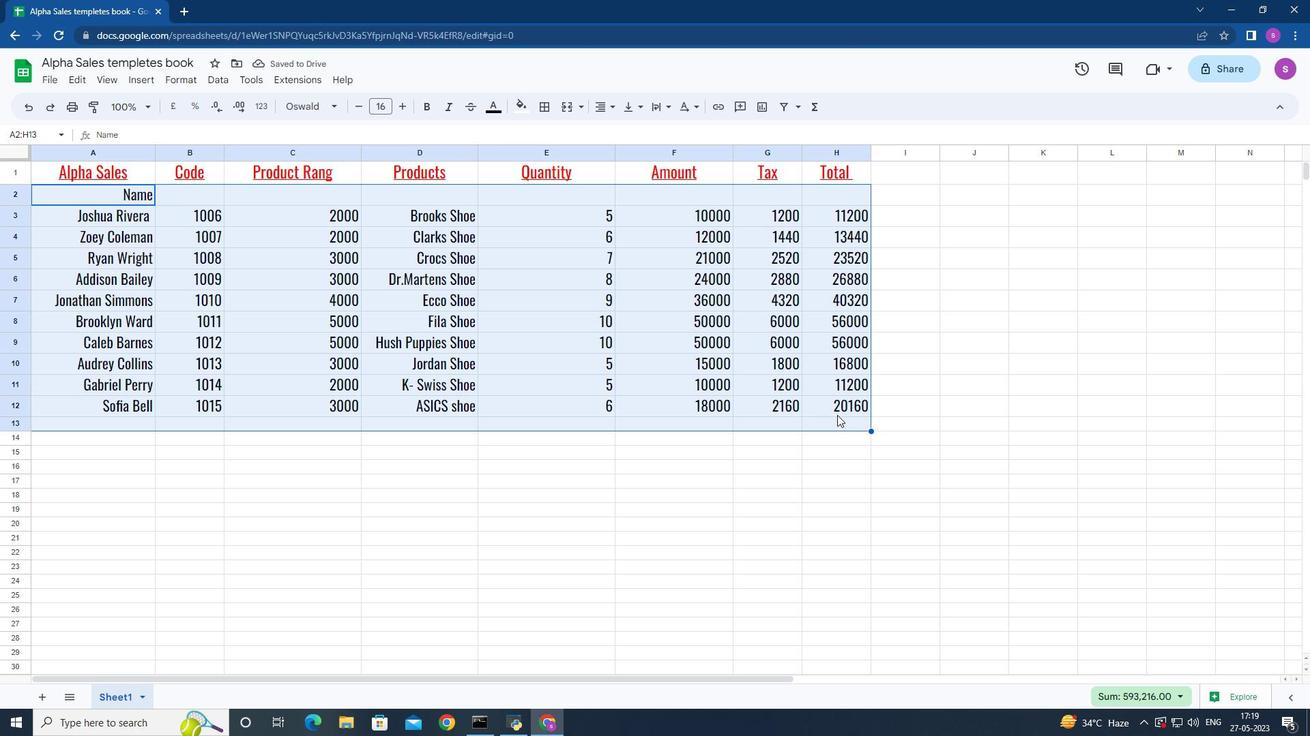 
Action: Mouse moved to (53, 194)
Screenshot: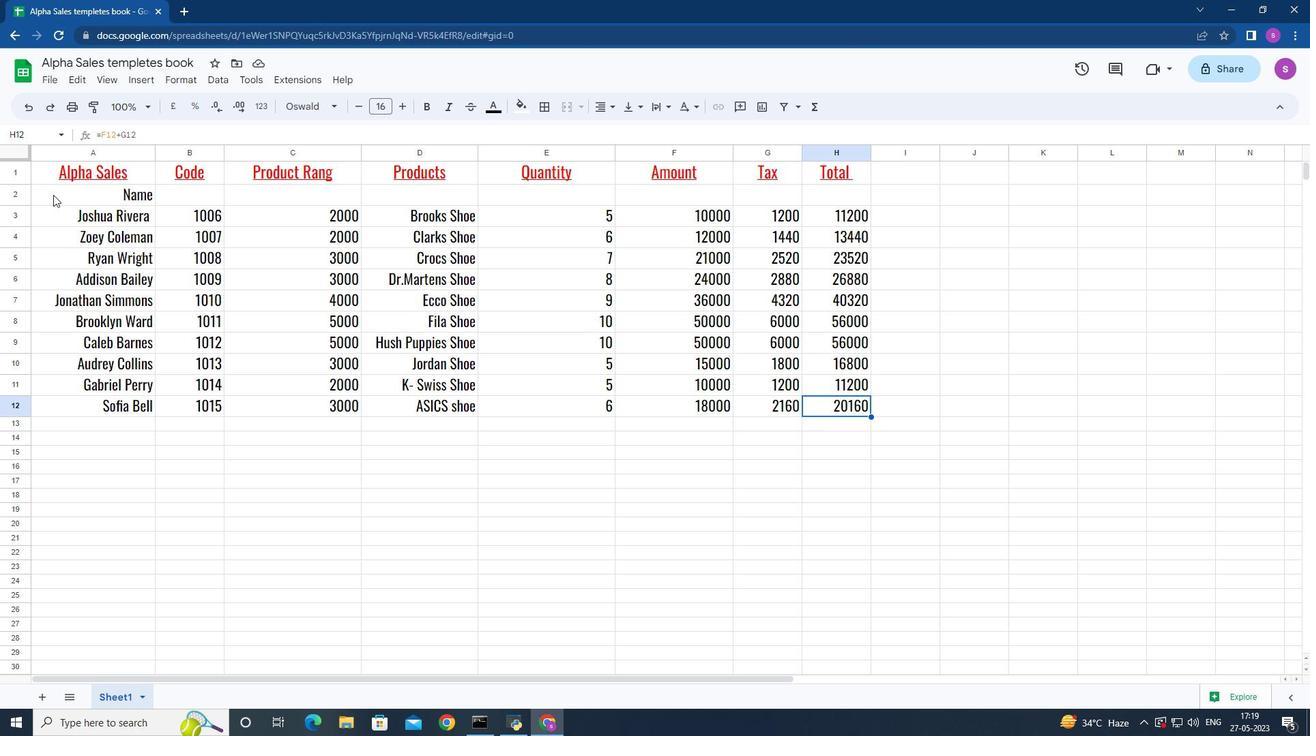 
Action: Mouse pressed left at (53, 194)
Screenshot: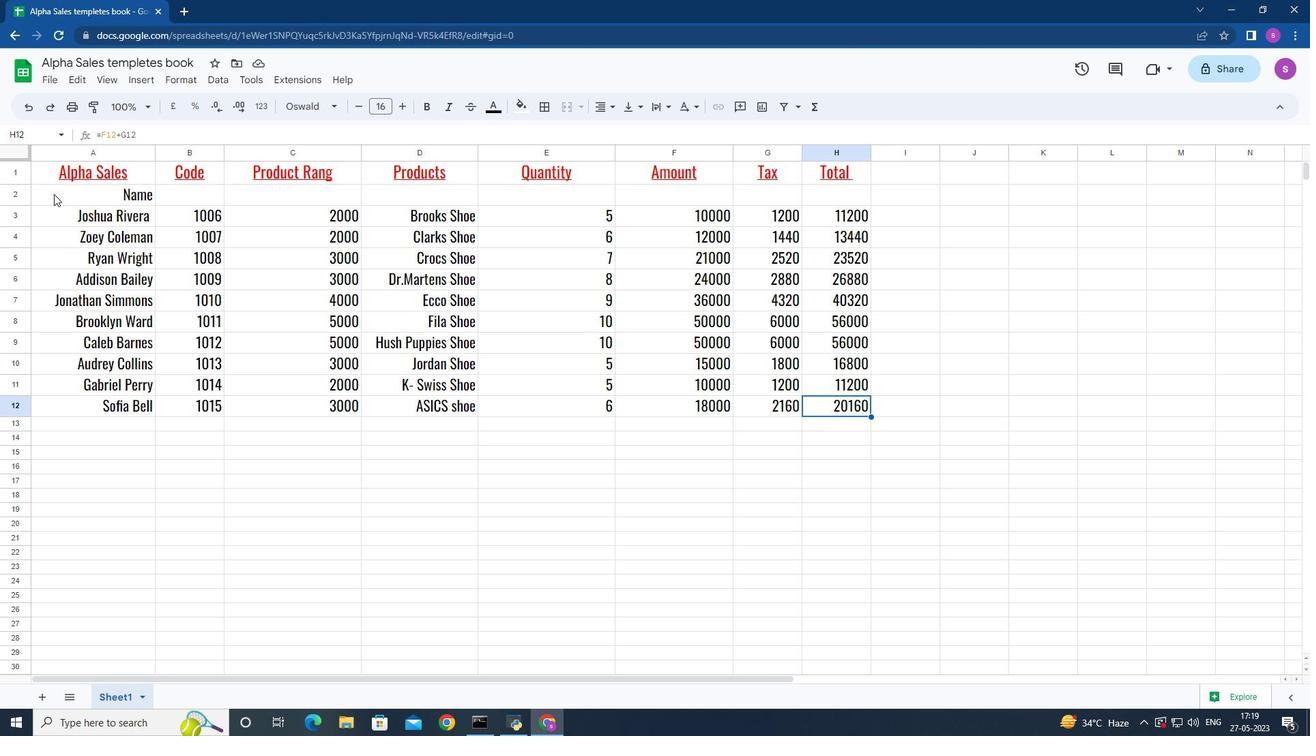 
Action: Mouse moved to (603, 105)
Screenshot: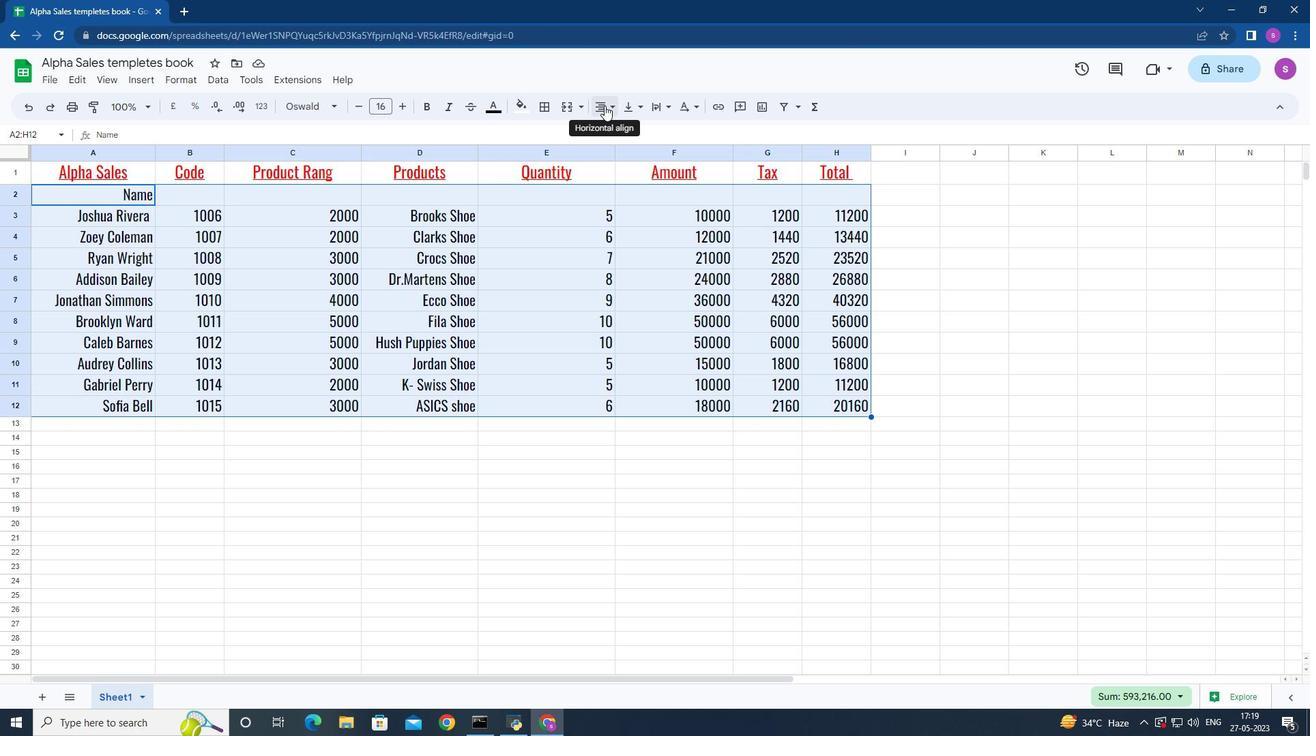 
Action: Mouse pressed left at (603, 105)
Screenshot: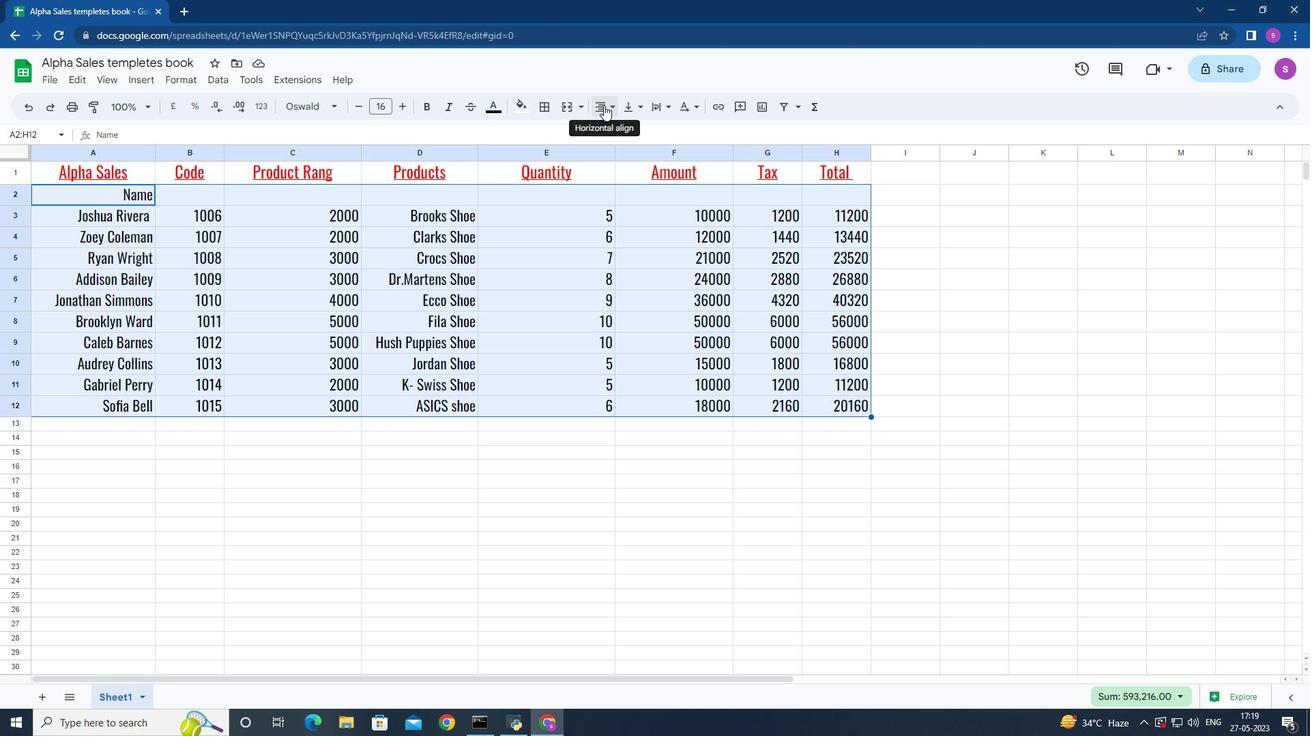 
Action: Mouse moved to (627, 131)
Screenshot: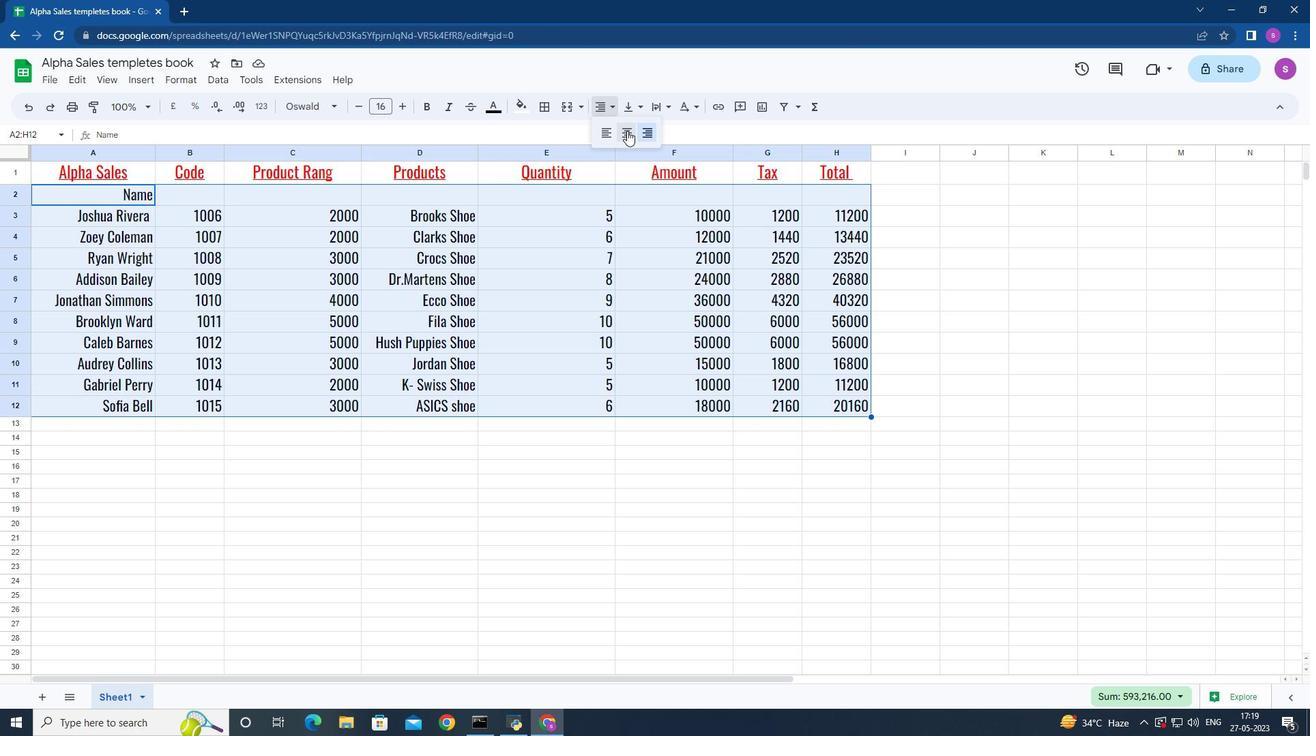
Action: Mouse pressed left at (627, 131)
Screenshot: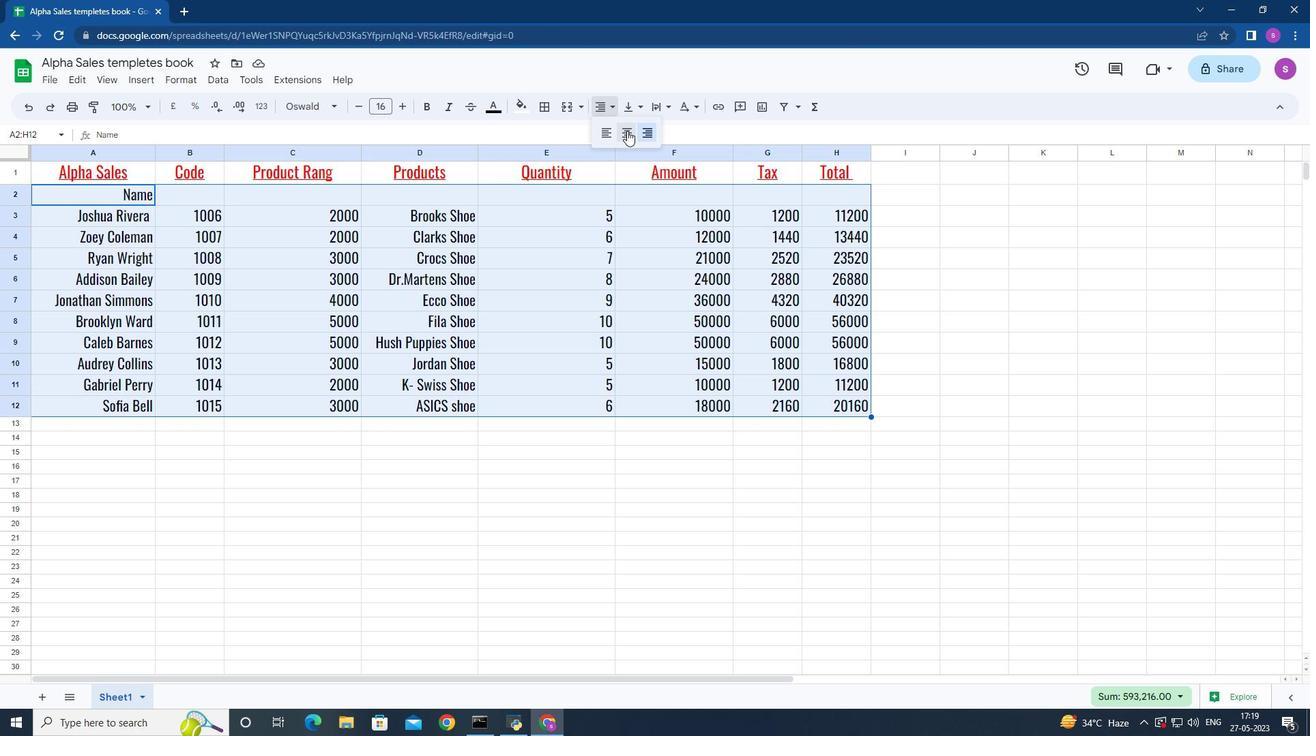 
Action: Mouse moved to (957, 397)
Screenshot: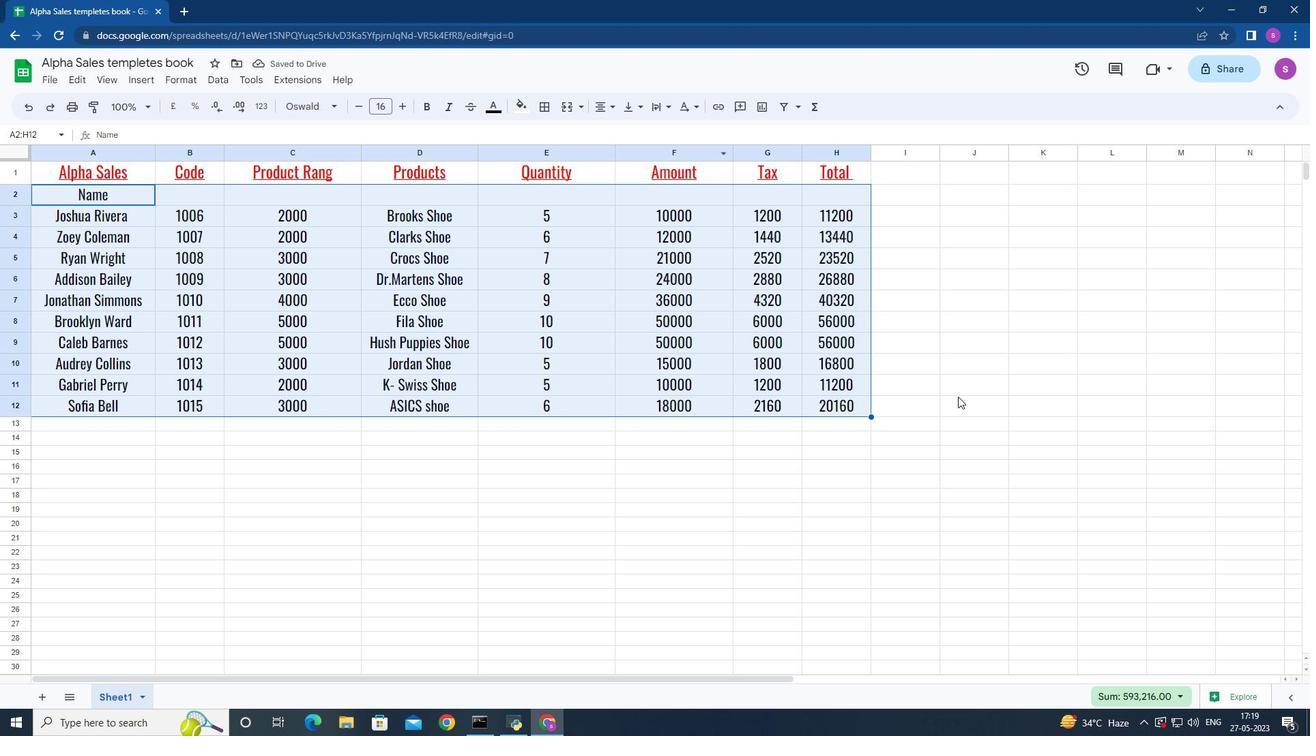 
Action: Mouse pressed left at (957, 397)
Screenshot: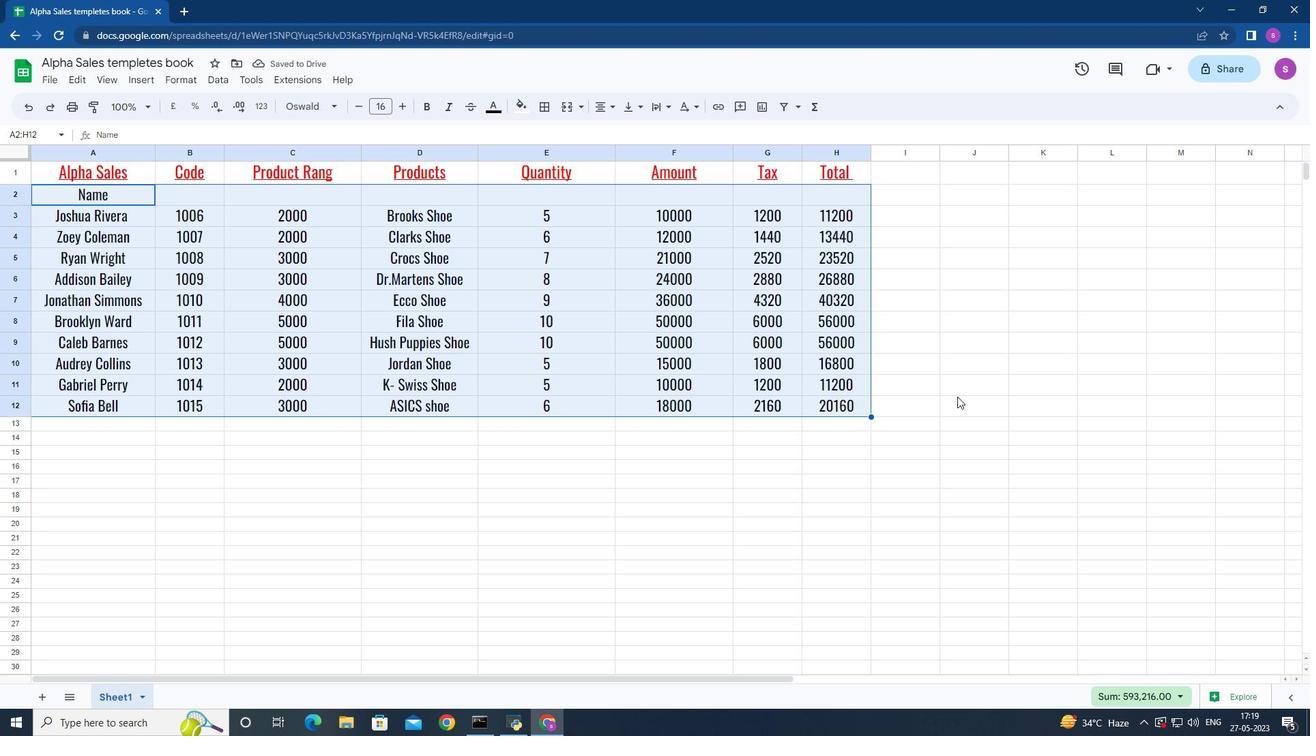 
Action: Mouse moved to (882, 403)
Screenshot: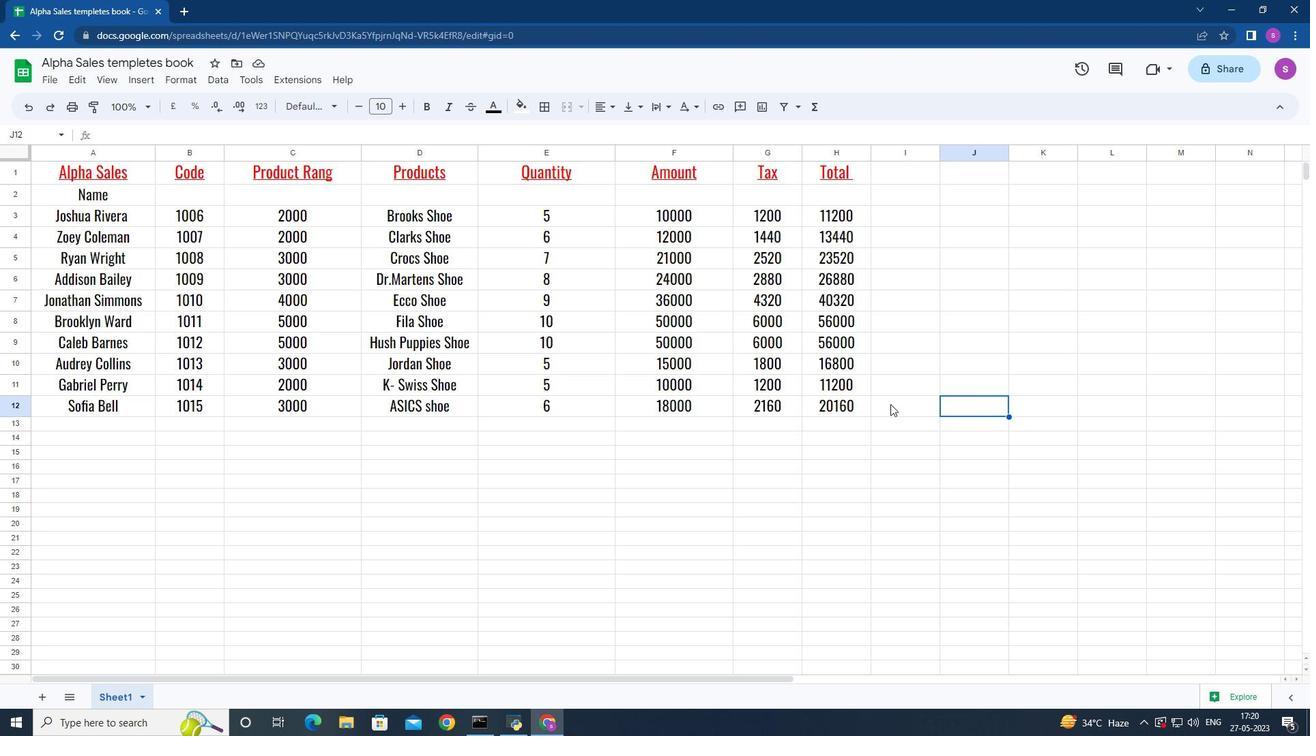 
